 Task: Add an event with the title Interview with Aman, date '2023/12/04', time 9:15 AM to 11:15 AMand add a description: The Interview with Aman is a structured and focused conversation aimed at assessing their qualifications, skills, and suitability for a specific job role or position within the organization. The interview provides an opportunity for the hiring team to gather valuable information about the candidate's experience, abilities, and potential cultural fit.Select event color  Tomato . Add location for the event as: 987 Piazza Navona, Rome, Italy, logged in from the account softage.1@softage.netand send the event invitation to softage.4@softage.net and softage.5@softage.net. Set a reminder for the event Weekly on Sunday
Action: Mouse moved to (36, 109)
Screenshot: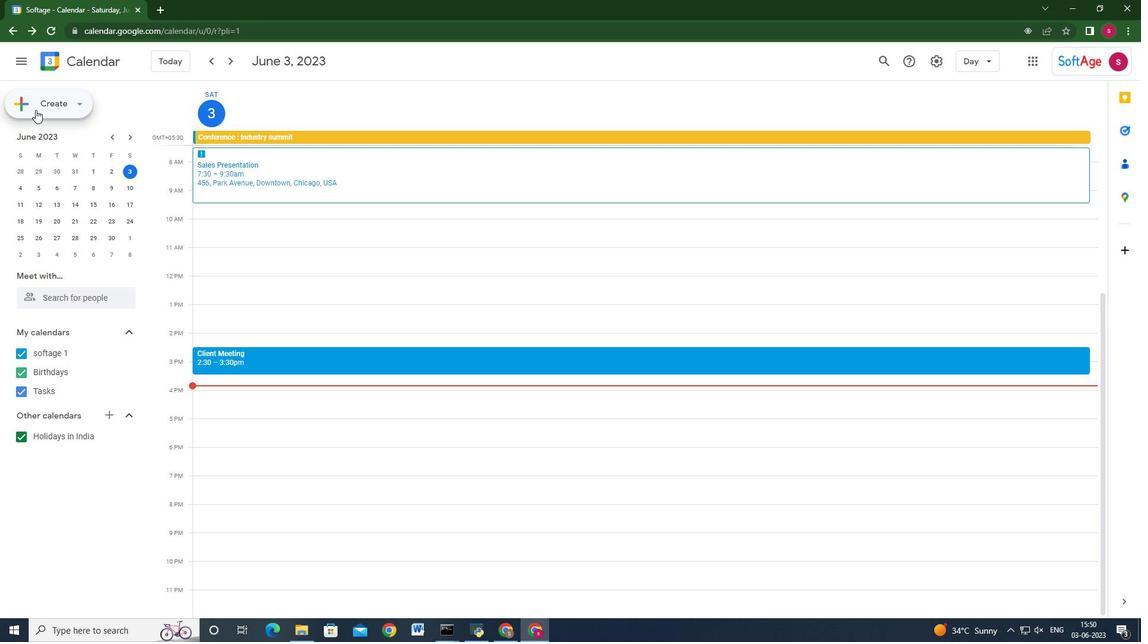 
Action: Mouse pressed left at (36, 109)
Screenshot: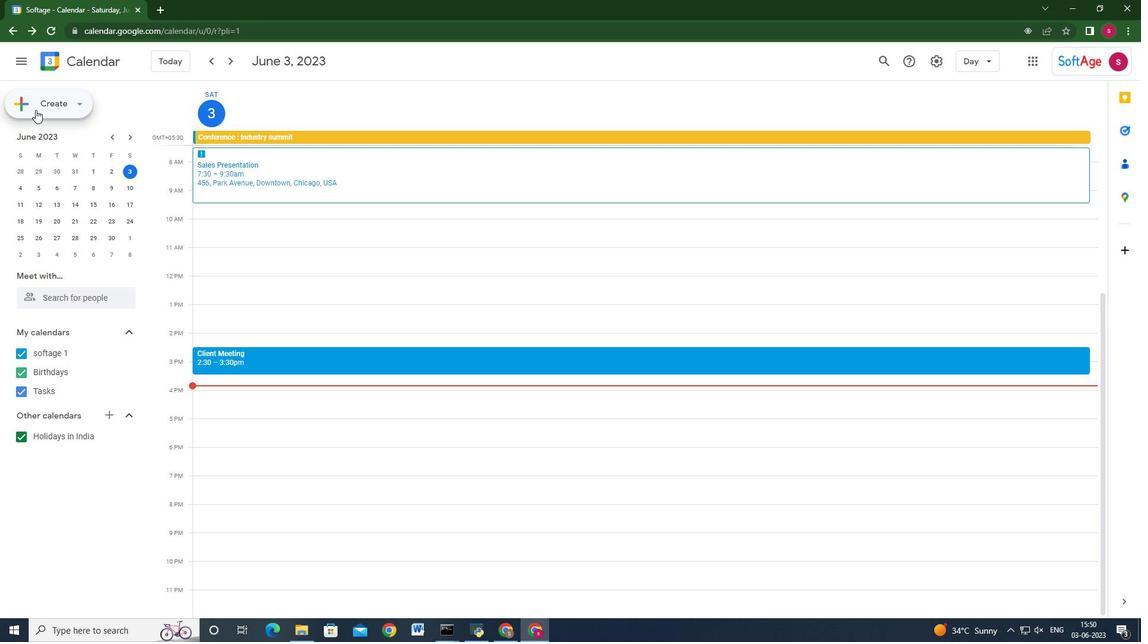 
Action: Mouse moved to (45, 131)
Screenshot: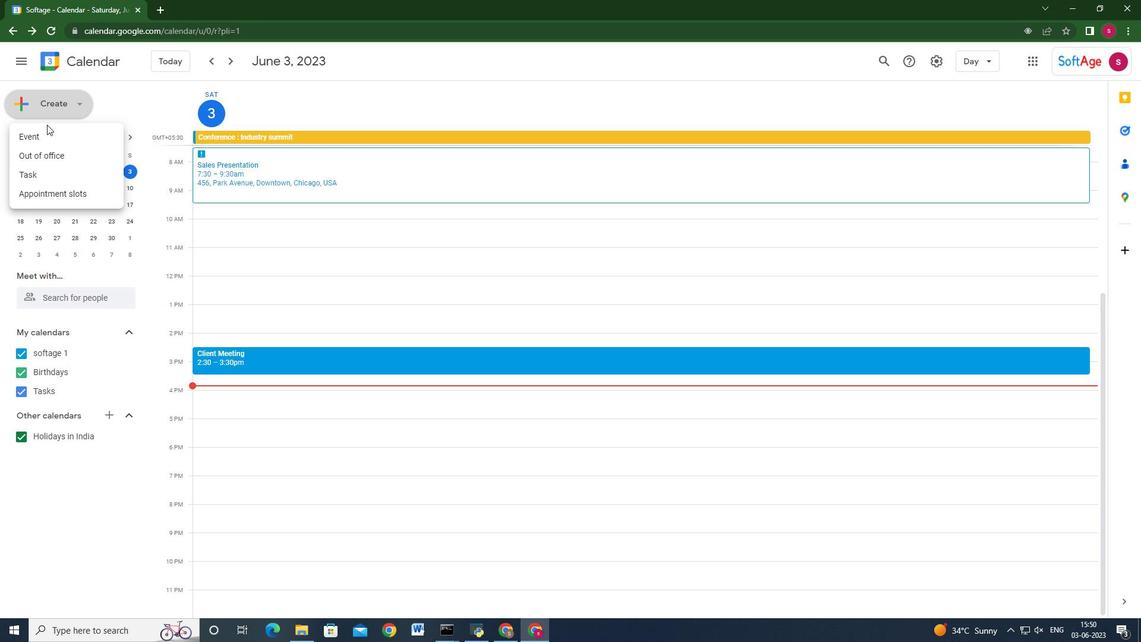 
Action: Mouse pressed left at (45, 131)
Screenshot: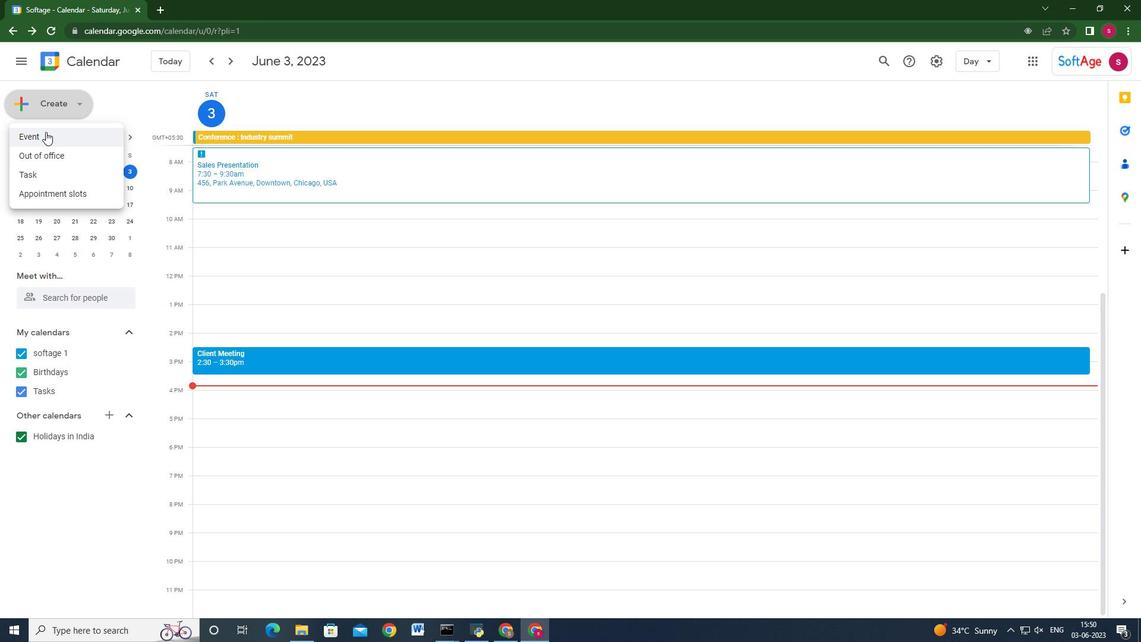 
Action: Mouse moved to (656, 464)
Screenshot: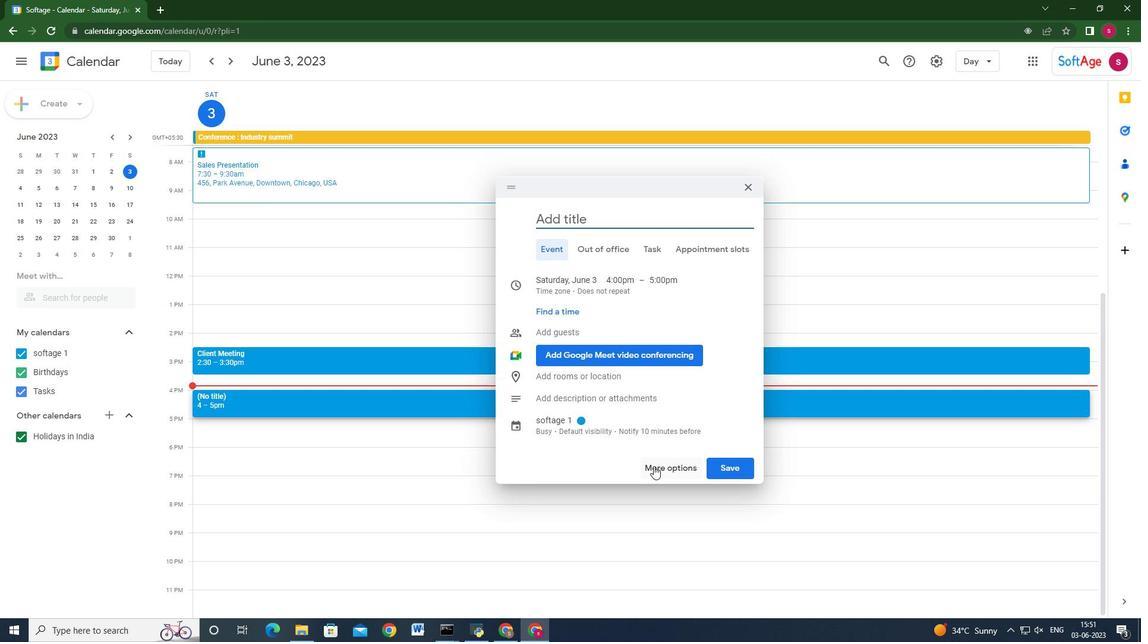 
Action: Mouse pressed left at (656, 464)
Screenshot: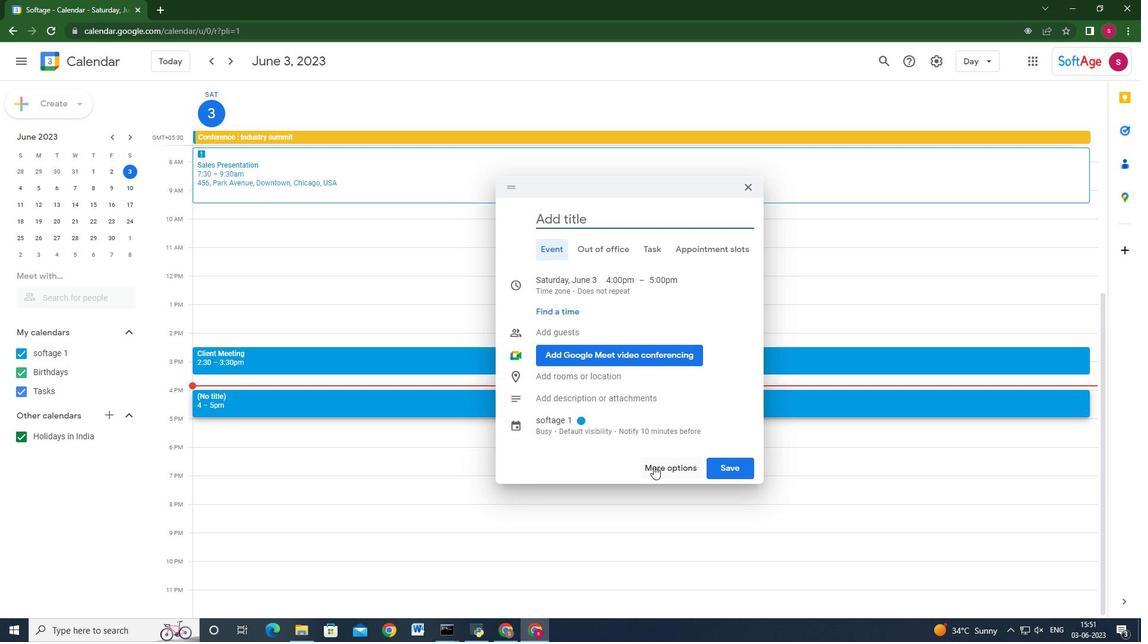 
Action: Mouse moved to (162, 106)
Screenshot: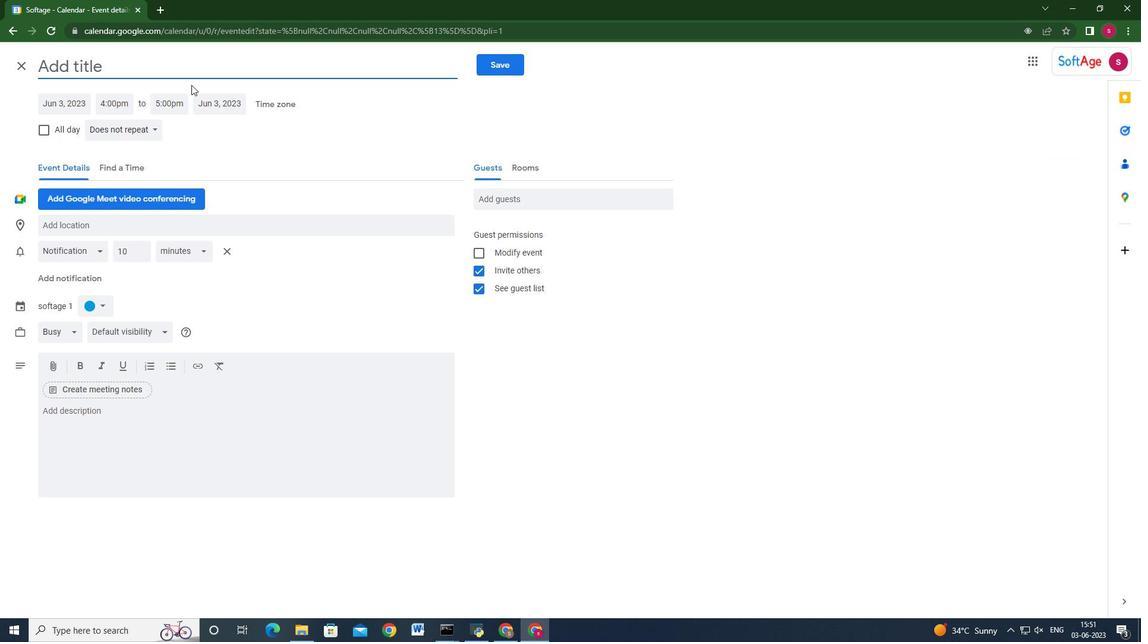 
Action: Key pressed <Key.shift>O<Key.backspace><Key.shift>Interview<Key.space>with<Key.space><Key.shift_r>Aman
Screenshot: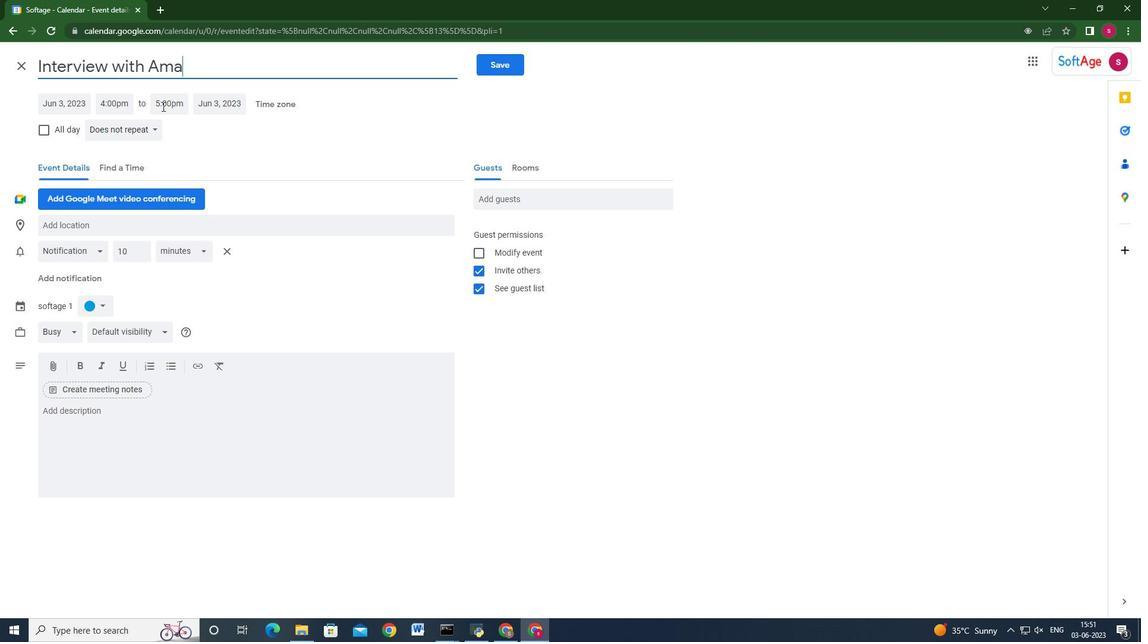 
Action: Mouse moved to (80, 106)
Screenshot: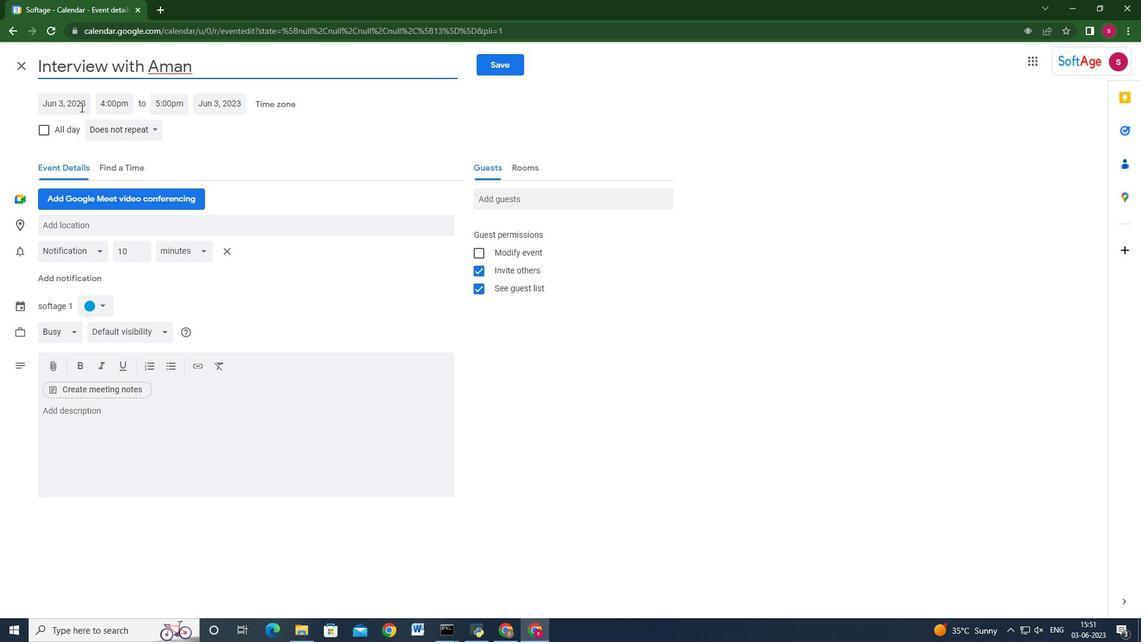 
Action: Mouse pressed left at (80, 106)
Screenshot: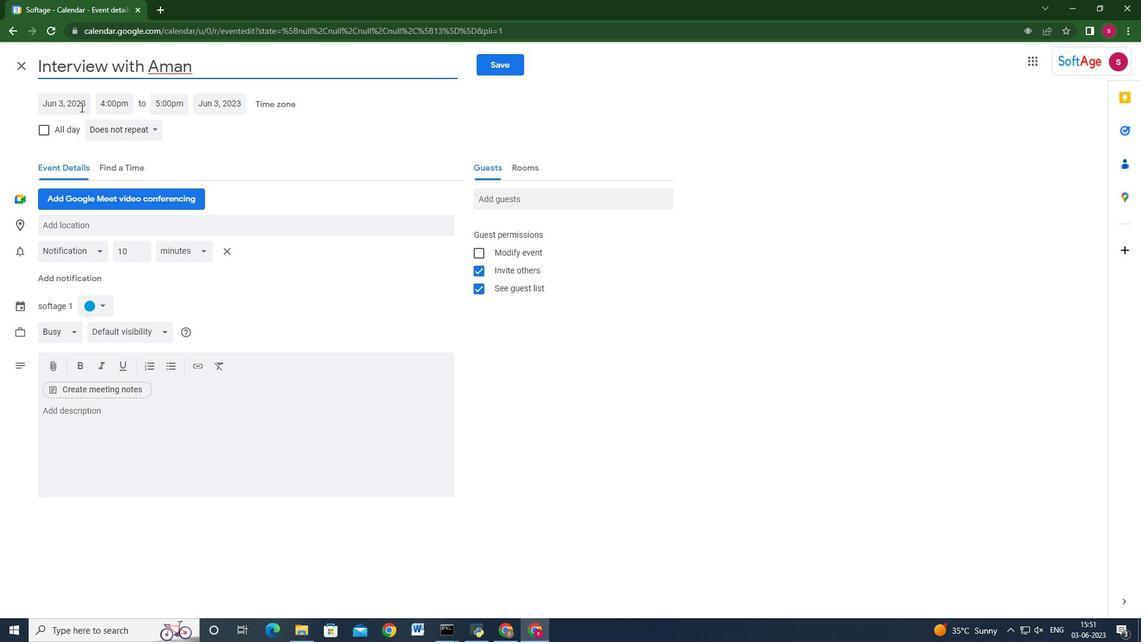 
Action: Mouse moved to (190, 129)
Screenshot: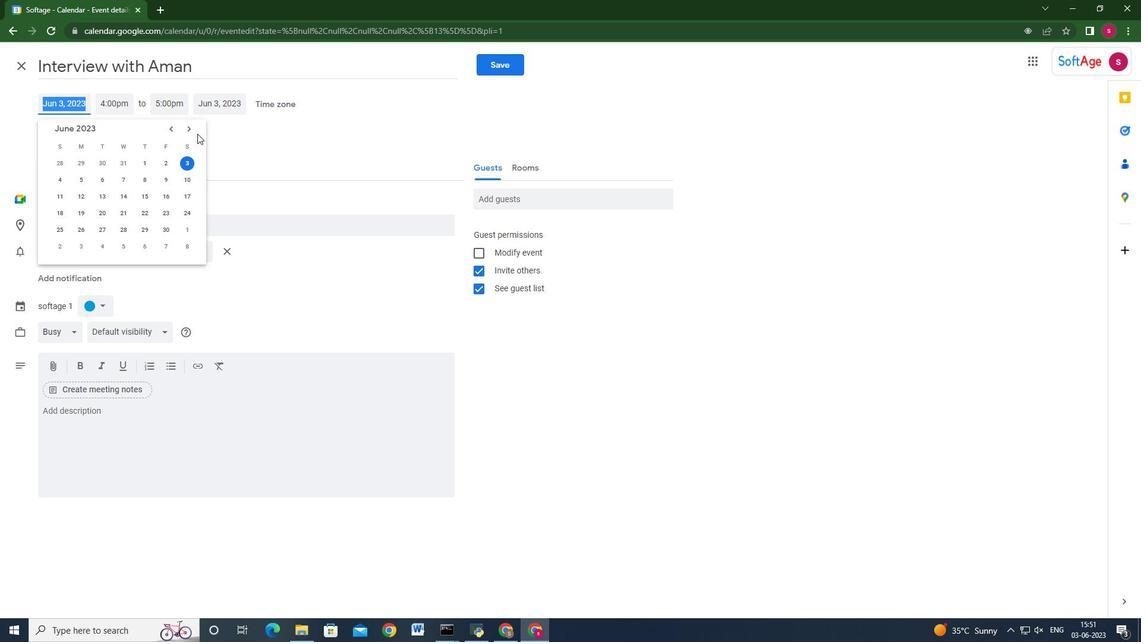 
Action: Mouse pressed left at (190, 129)
Screenshot: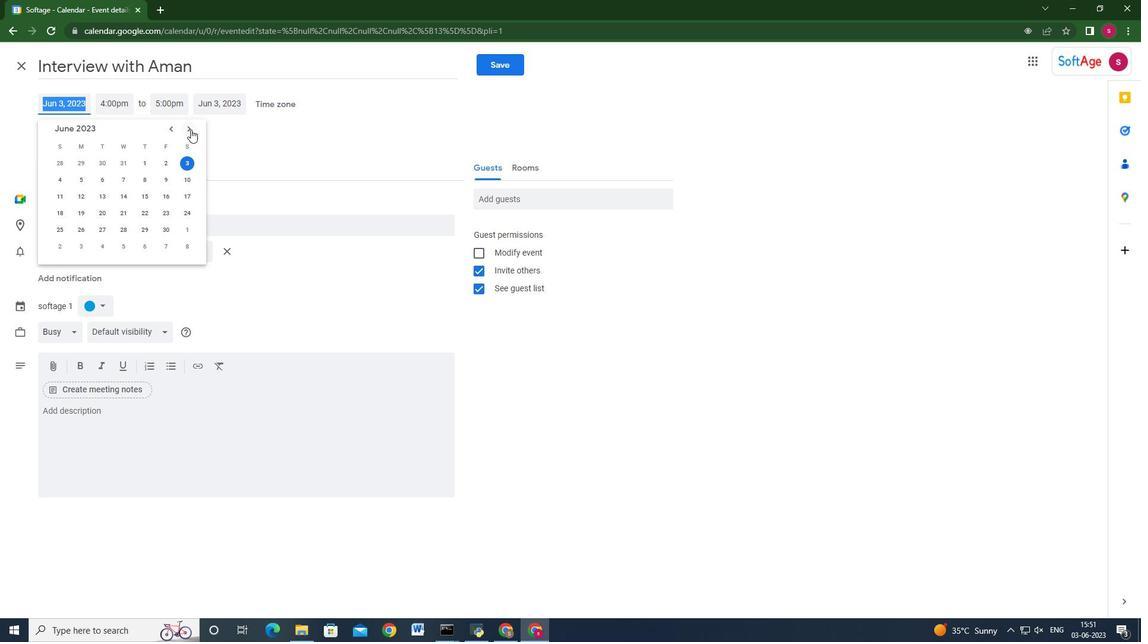 
Action: Mouse pressed left at (190, 129)
Screenshot: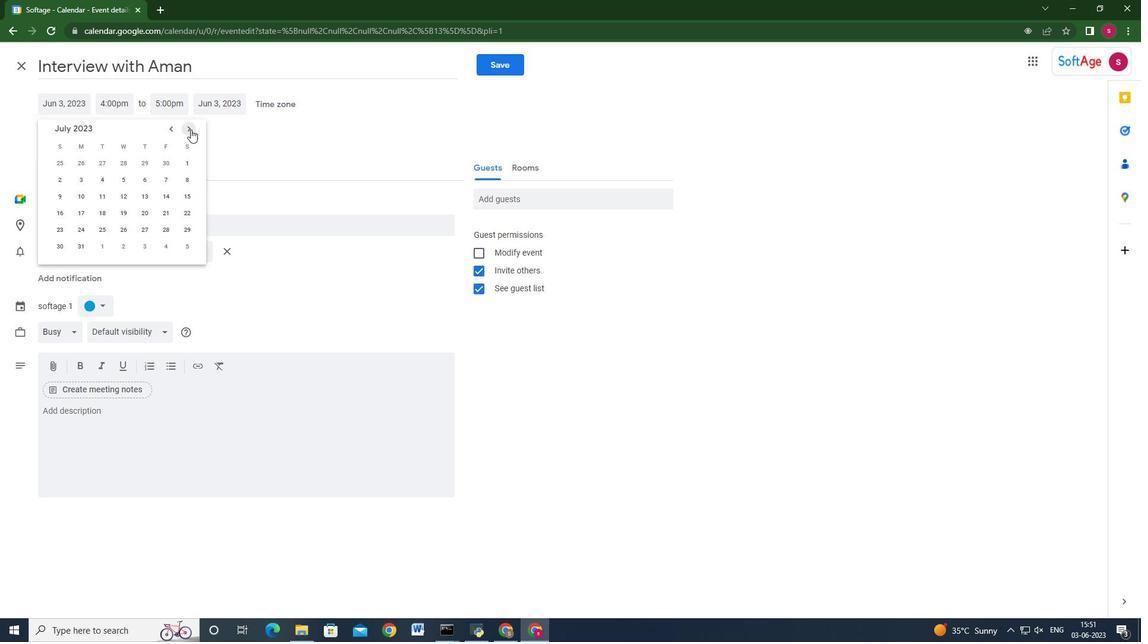 
Action: Mouse pressed left at (190, 129)
Screenshot: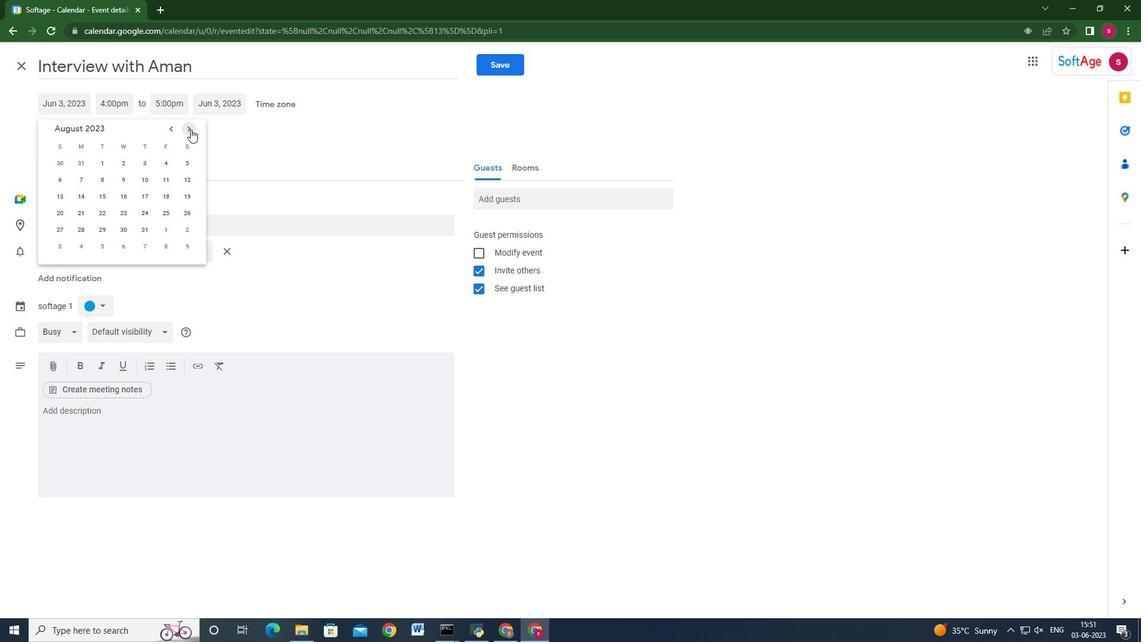 
Action: Mouse pressed left at (190, 129)
Screenshot: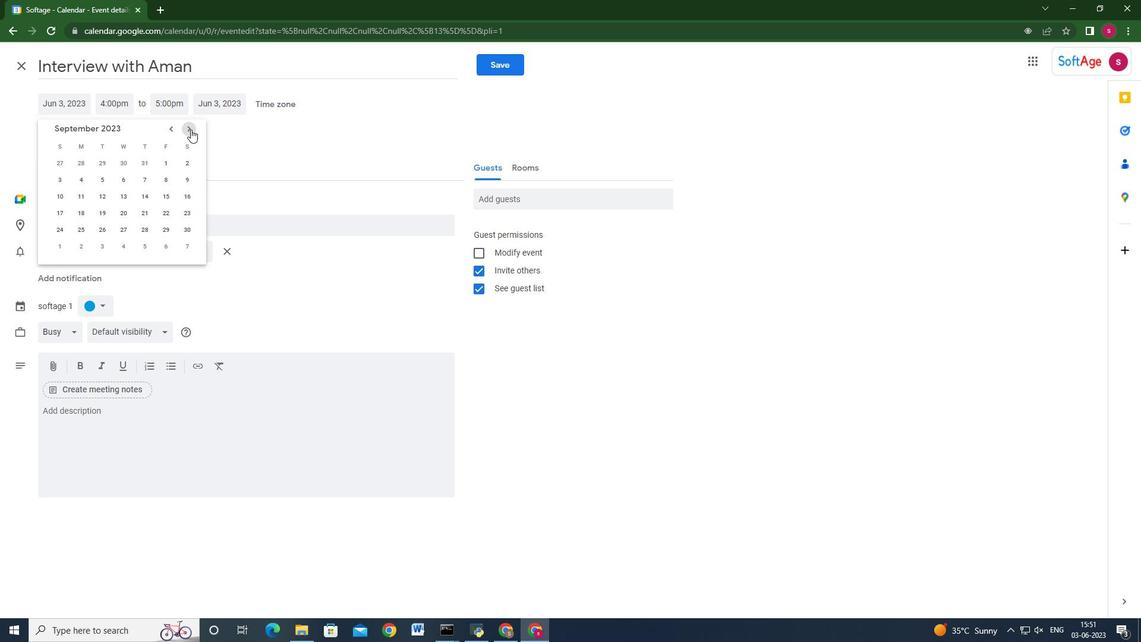 
Action: Mouse pressed left at (190, 129)
Screenshot: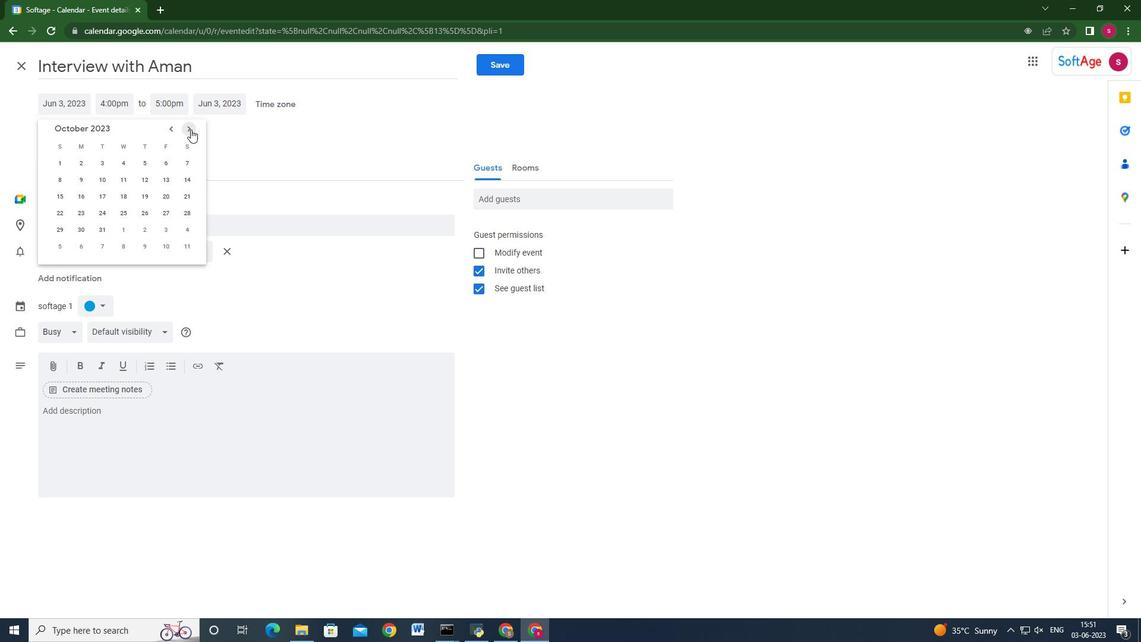 
Action: Mouse pressed left at (190, 129)
Screenshot: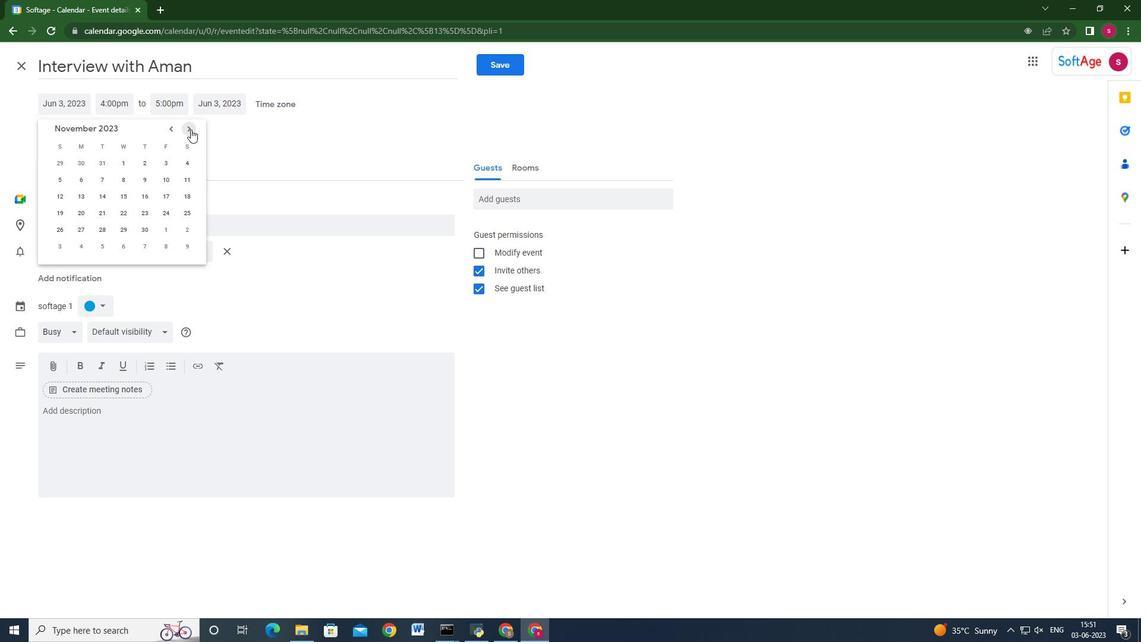 
Action: Mouse moved to (86, 179)
Screenshot: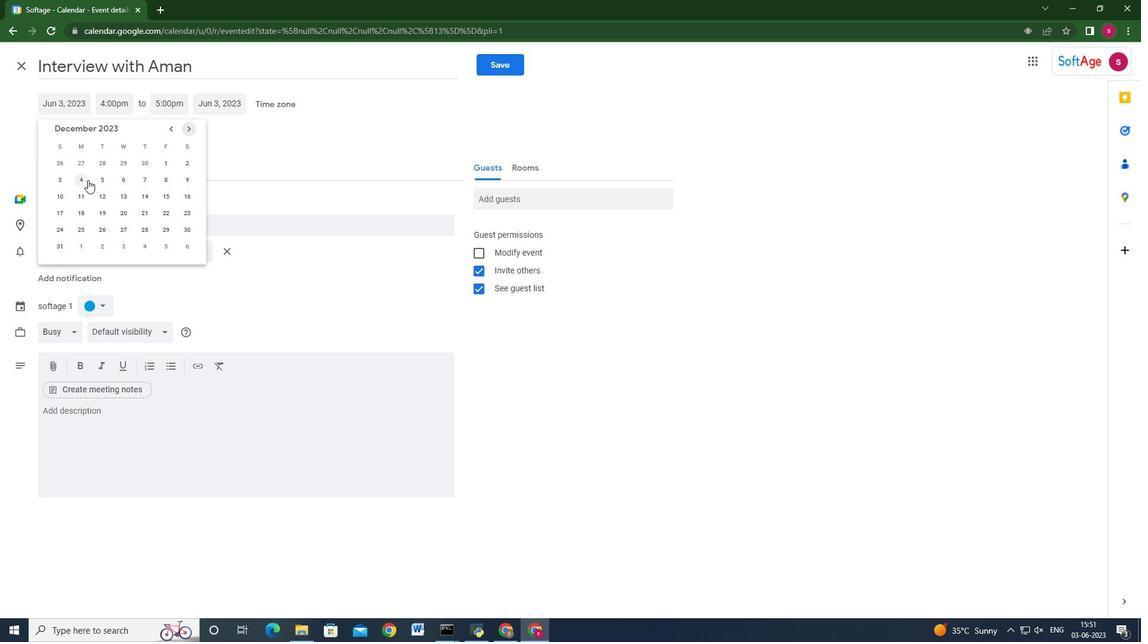 
Action: Mouse pressed left at (86, 179)
Screenshot: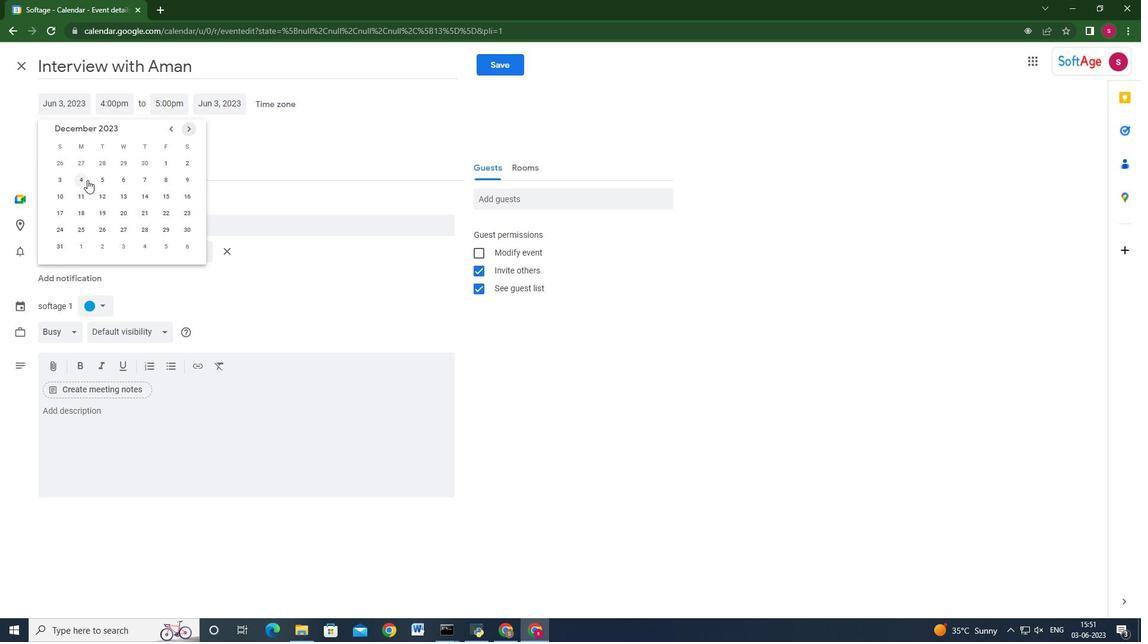 
Action: Mouse moved to (117, 109)
Screenshot: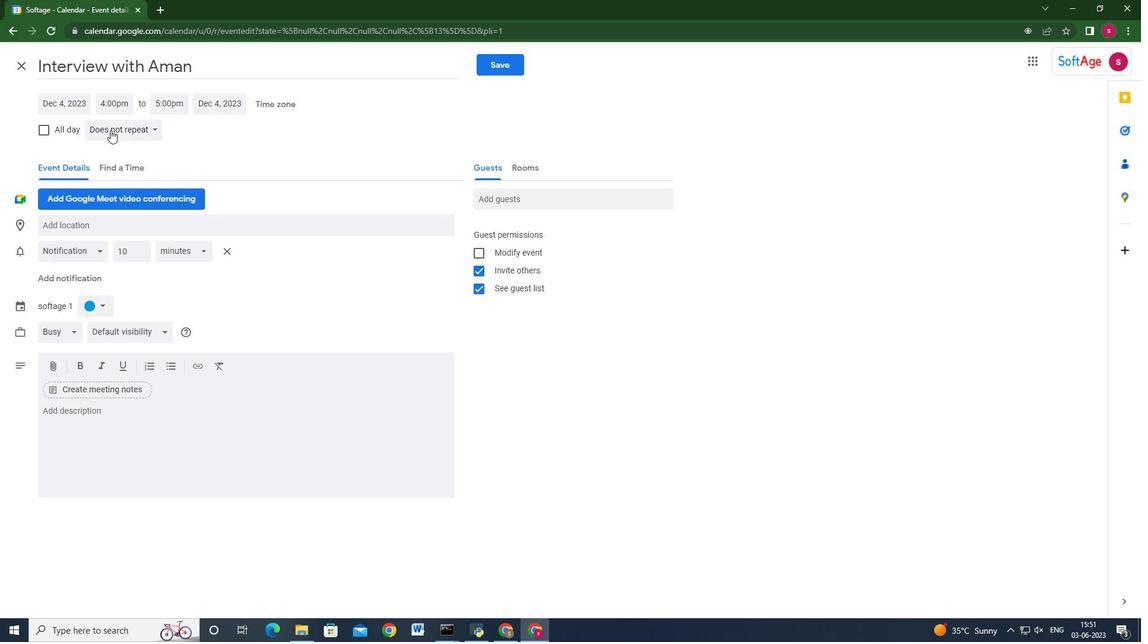 
Action: Mouse pressed left at (117, 109)
Screenshot: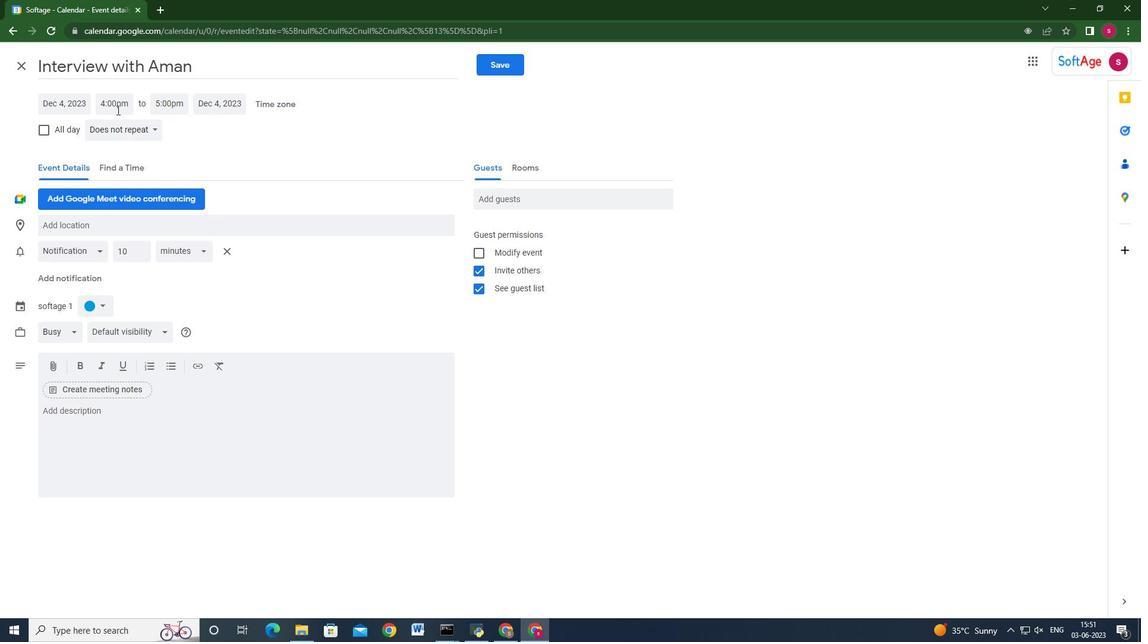 
Action: Key pressed 9<Key.shift>:15am<Key.enter><Key.tab>11<Key.shift>:15am<Key.enter>
Screenshot: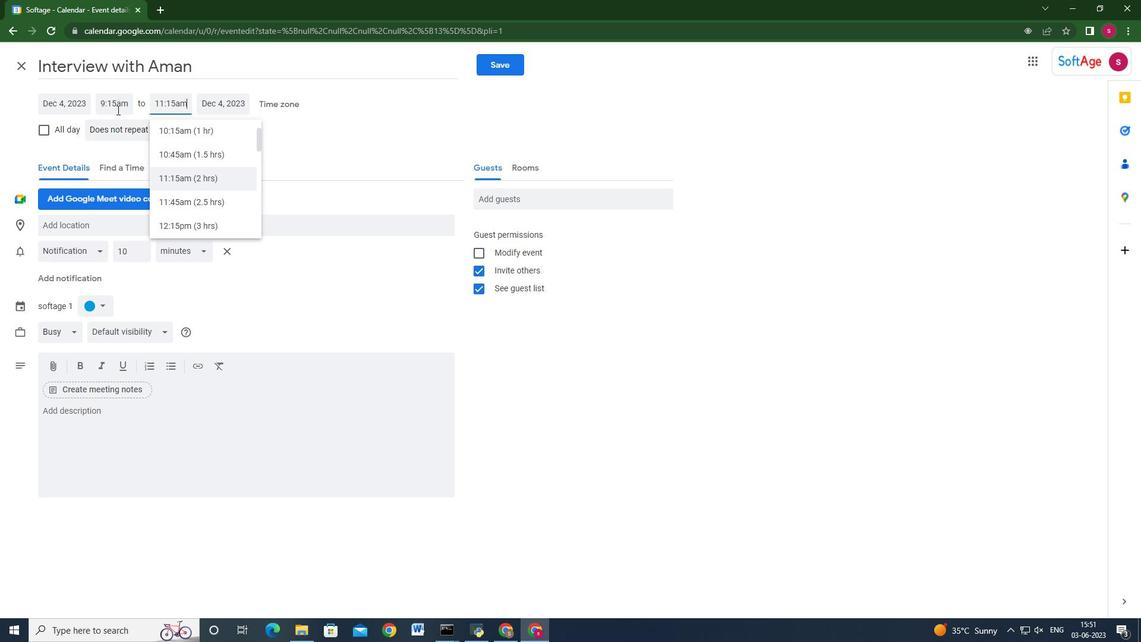 
Action: Mouse moved to (148, 413)
Screenshot: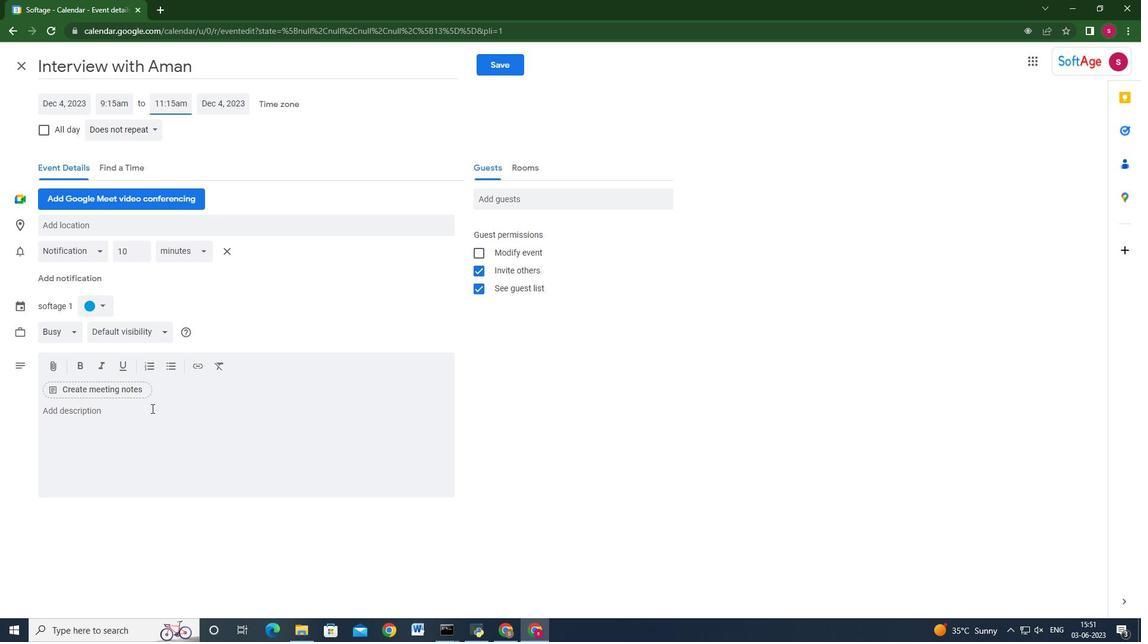 
Action: Mouse pressed left at (148, 413)
Screenshot: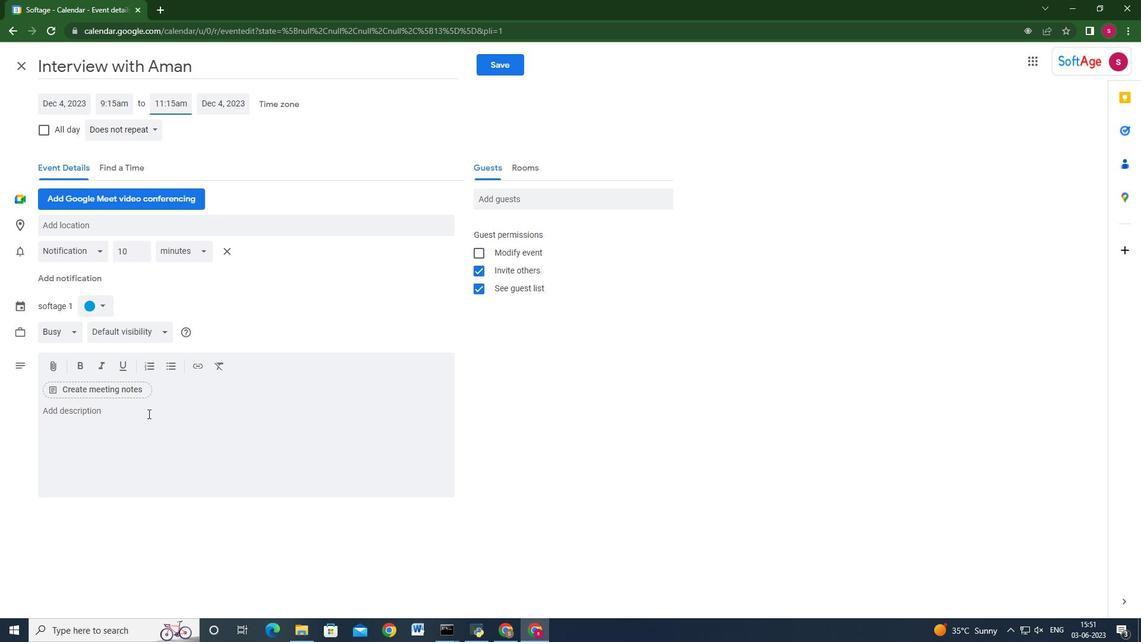 
Action: Mouse moved to (148, 413)
Screenshot: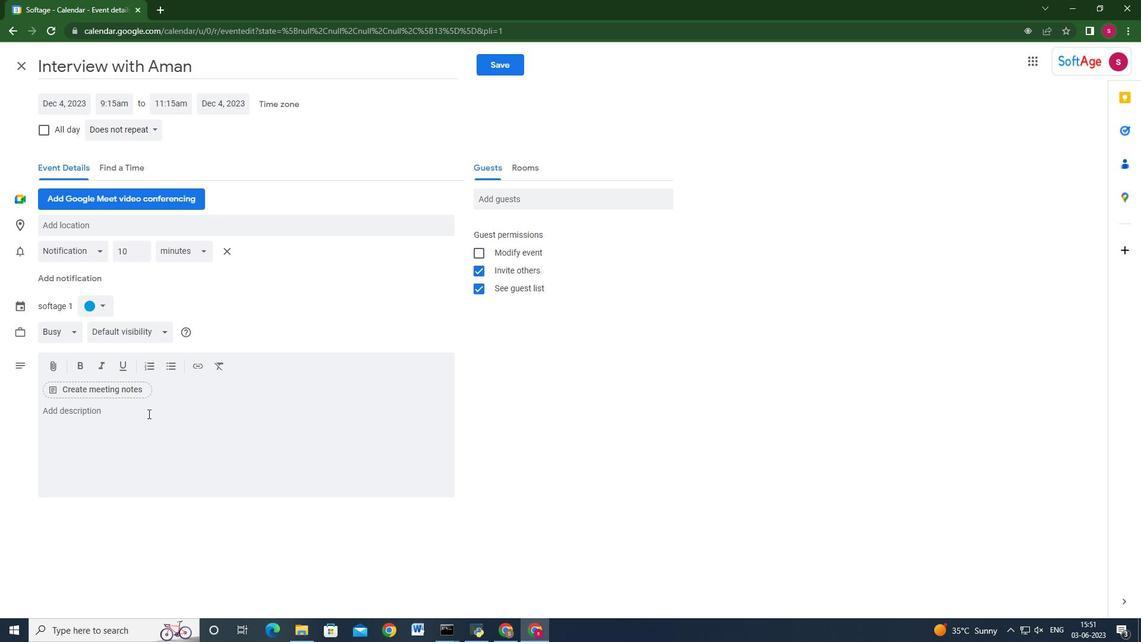 
Action: Key pressed <Key.shift>The<Key.space>interview<Key.space>with<Key.space><Key.shift_r>Aman<Key.space>i<Key.space>a<Key.backspace><Key.backspace>s<Key.space>a<Key.space>structured<Key.space>and<Key.space>focused<Key.space>conversation<Key.space>aimed<Key.space>at<Key.space>assessing<Key.space>w<Key.backspace>their<Key.space>qualifications,<Key.space>skills,<Key.space>and<Key.space>suitability<Key.space>for<Key.space>a<Key.space>specific<Key.space>job<Key.space>role<Key.space>or<Key.space>position<Key.space>within<Key.space>the<Key.space>organization.<Key.space><Key.shift>The<Key.space><Key.shift>interview<Key.space>provides<Key.space>an<Key.space>opportunity<Key.space>for<Key.space>the<Key.space>hiring<Key.space>team<Key.space>to<Key.space>gather<Key.space>valuable<Key.space>informationabou<Key.backspace><Key.backspace><Key.backspace><Key.backspace><Key.space>about<Key.space>the<Key.space>candidate's<Key.space>experience<Key.space>a<Key.backspace>,<Key.space>abilities<Key.space><Key.backspace>,<Key.space>and<Key.space>potential<Key.space>cultural<Key.space>fit.
Screenshot: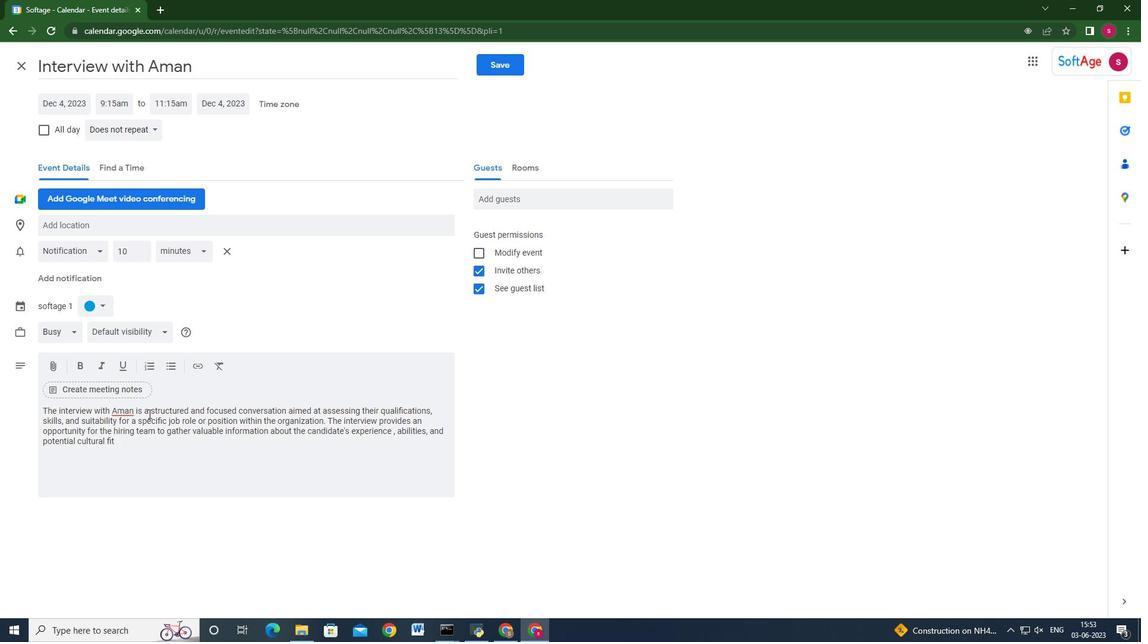 
Action: Mouse moved to (90, 307)
Screenshot: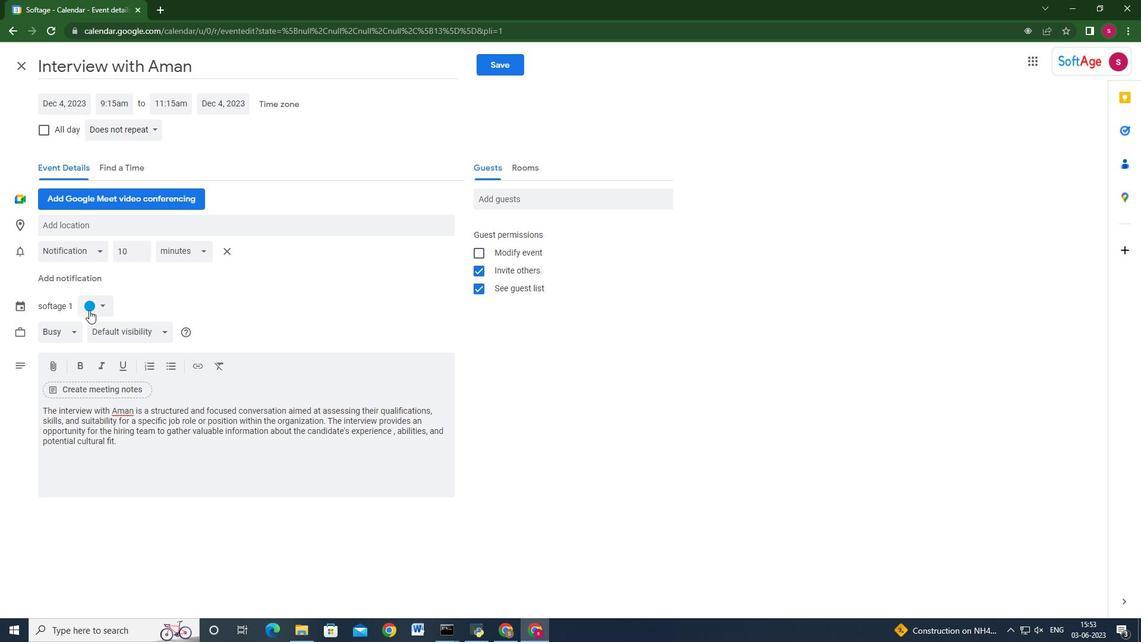
Action: Mouse pressed left at (90, 307)
Screenshot: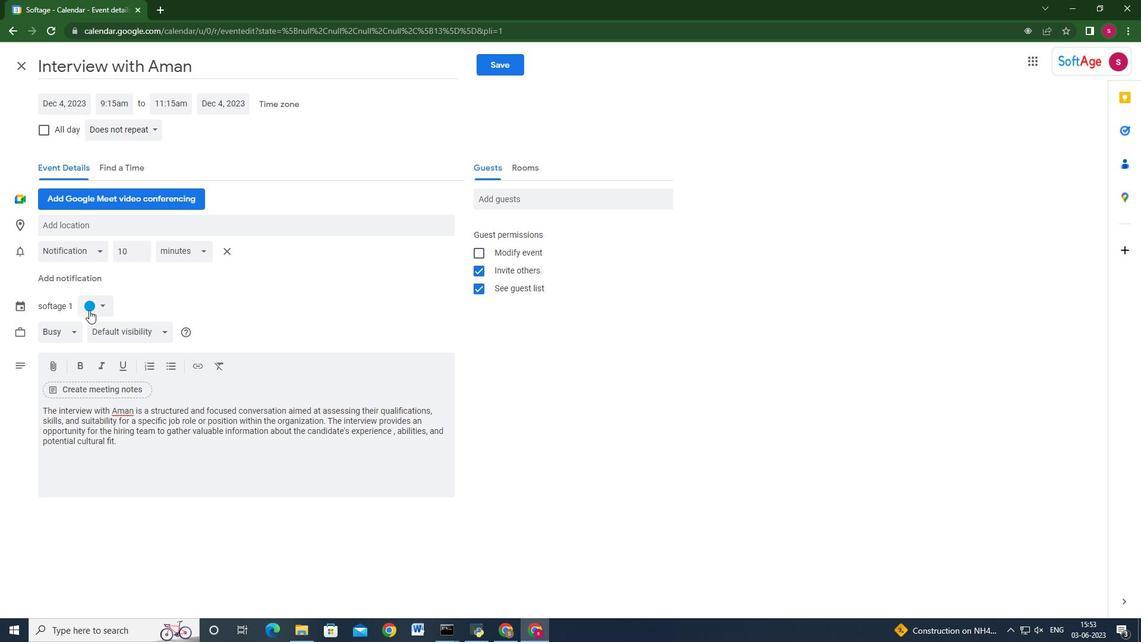 
Action: Mouse moved to (86, 304)
Screenshot: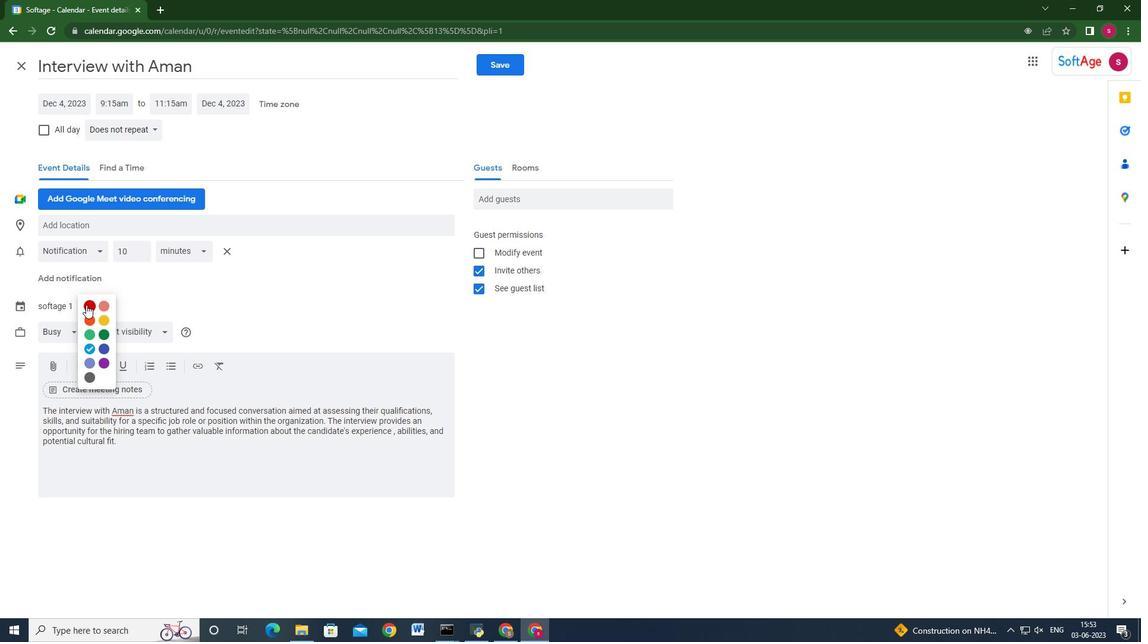 
Action: Mouse pressed left at (86, 304)
Screenshot: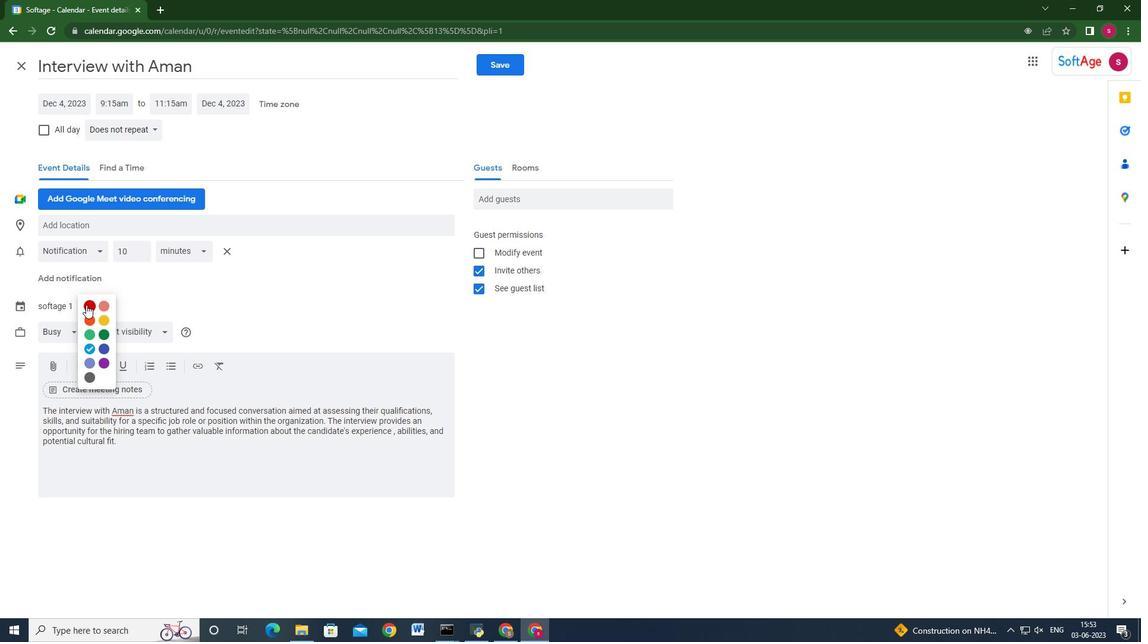 
Action: Mouse moved to (241, 224)
Screenshot: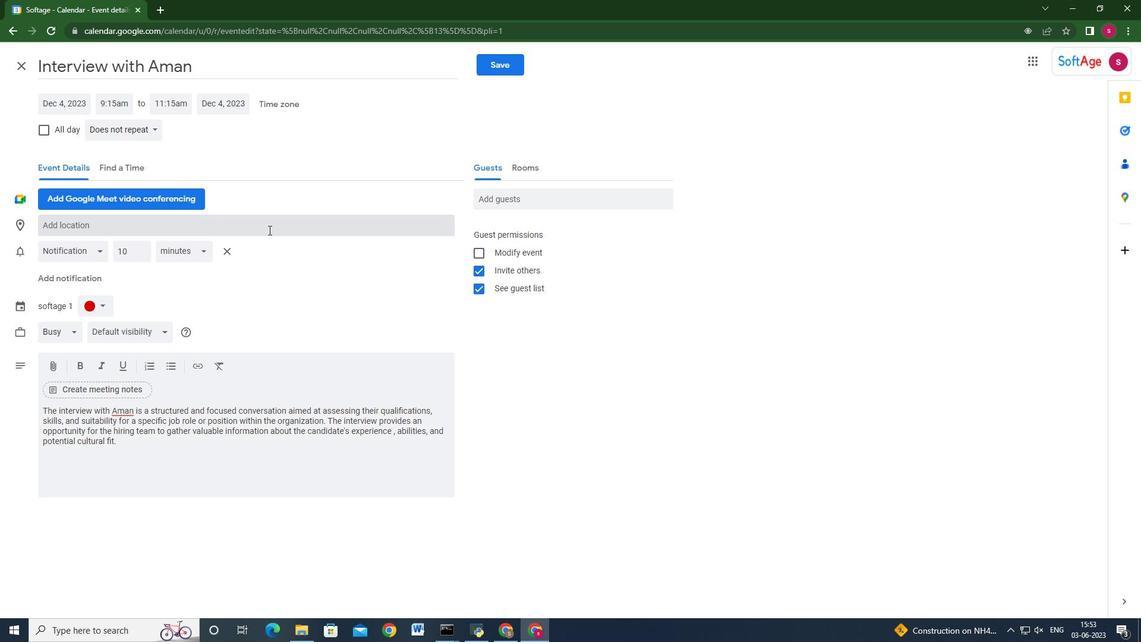 
Action: Mouse pressed left at (241, 224)
Screenshot: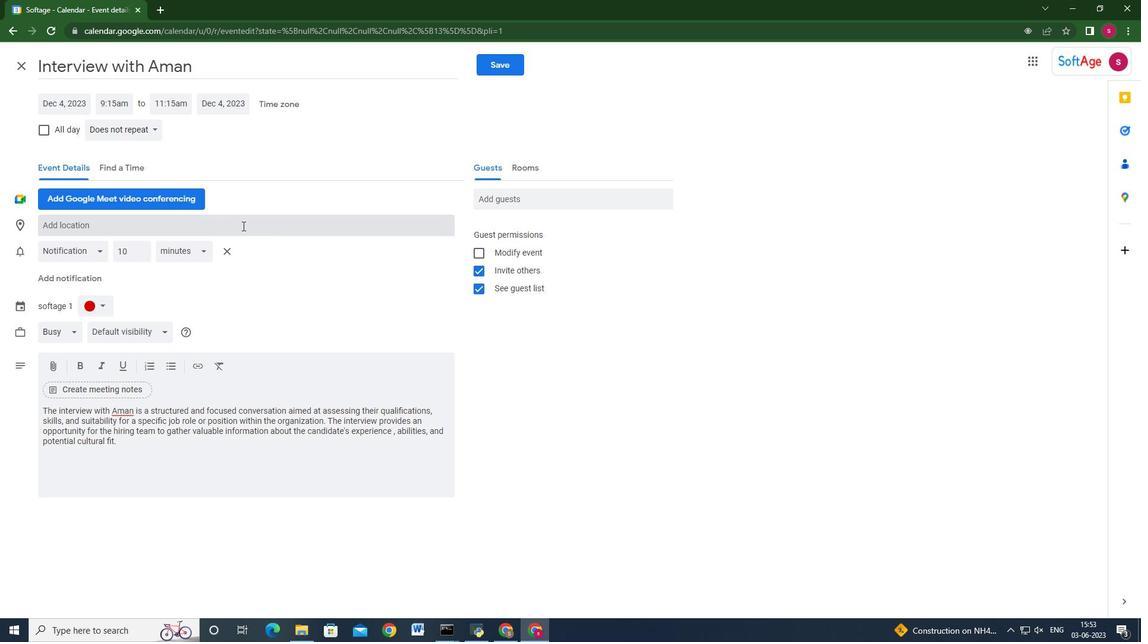 
Action: Key pressed 987<Key.space><Key.shift>{oazza<Key.space><Key.shift>M<Key.backspace><Key.backspace><Key.backspace><Key.backspace><Key.backspace><Key.backspace><Key.backspace><Key.backspace>piazza<Key.space><Key.shift>Navona,<Key.space><Key.shift>Rome,<Key.space><Key.shift>Italy
Screenshot: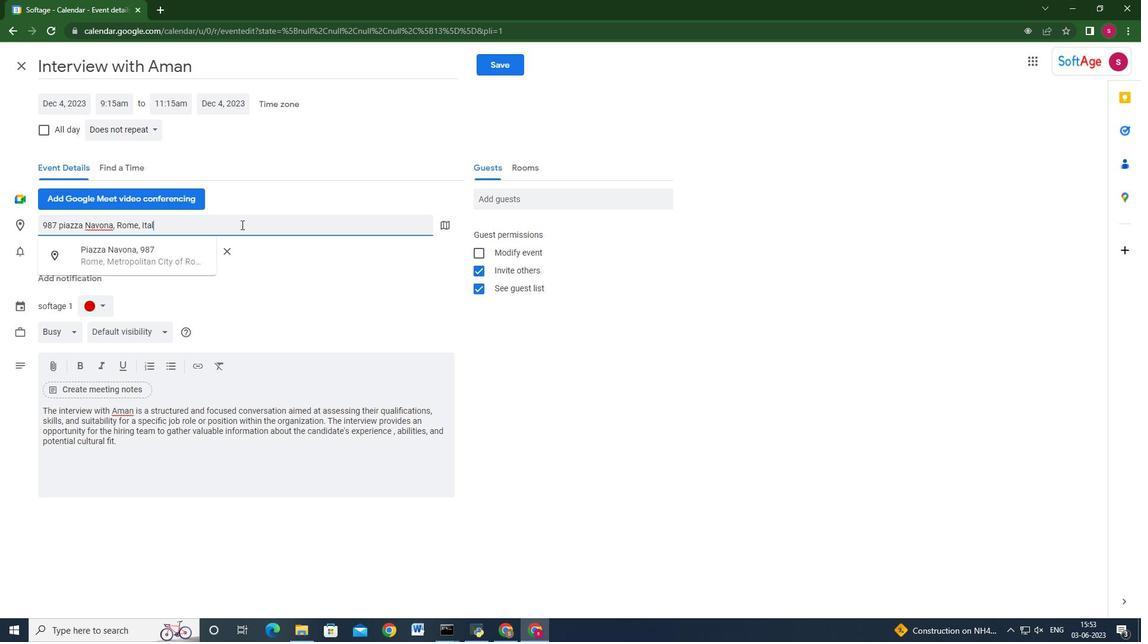 
Action: Mouse moved to (314, 268)
Screenshot: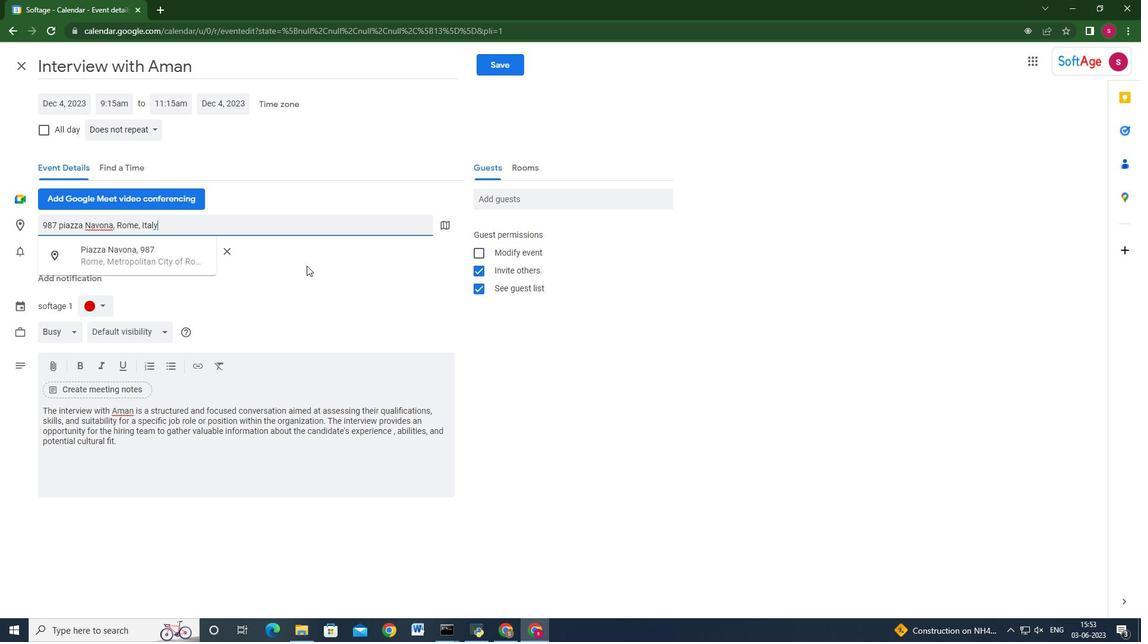 
Action: Mouse pressed left at (314, 268)
Screenshot: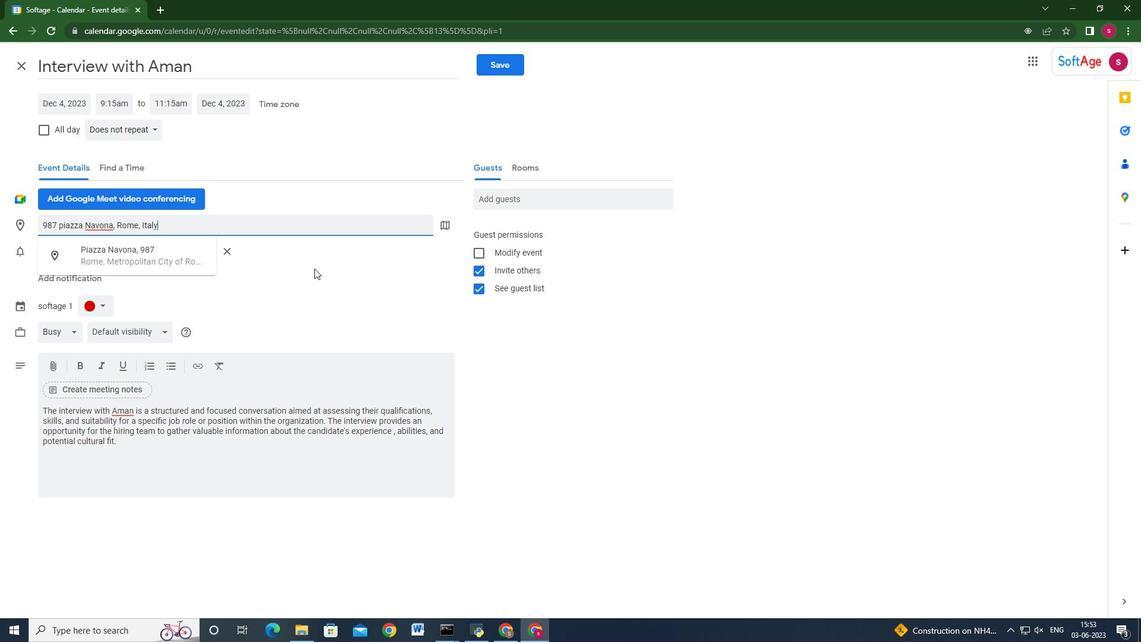 
Action: Mouse moved to (513, 198)
Screenshot: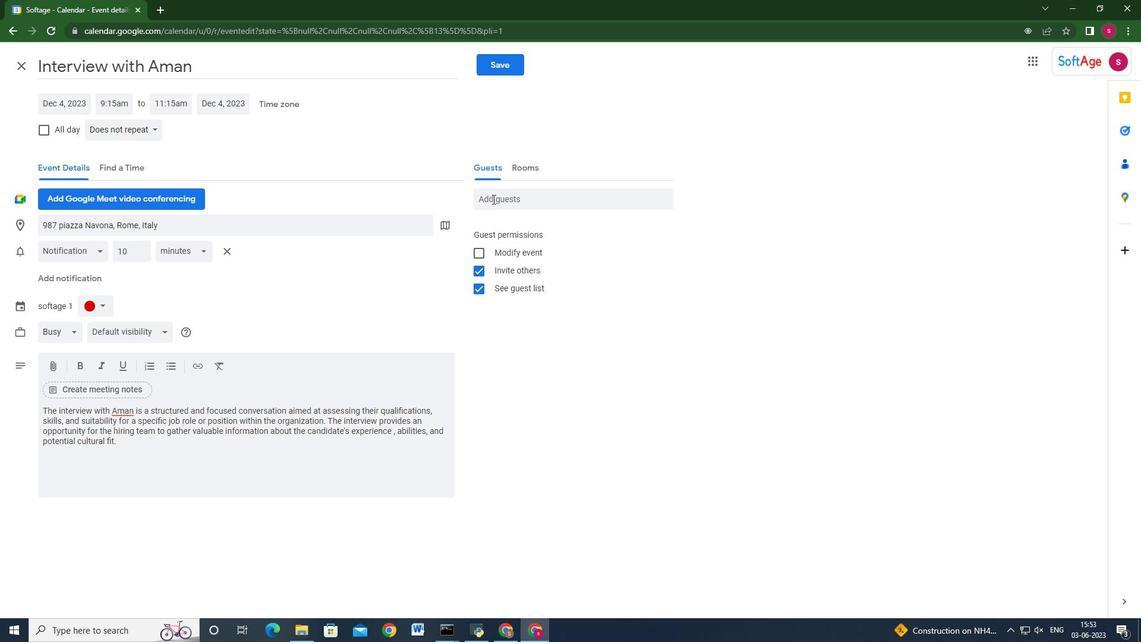 
Action: Mouse pressed left at (513, 198)
Screenshot: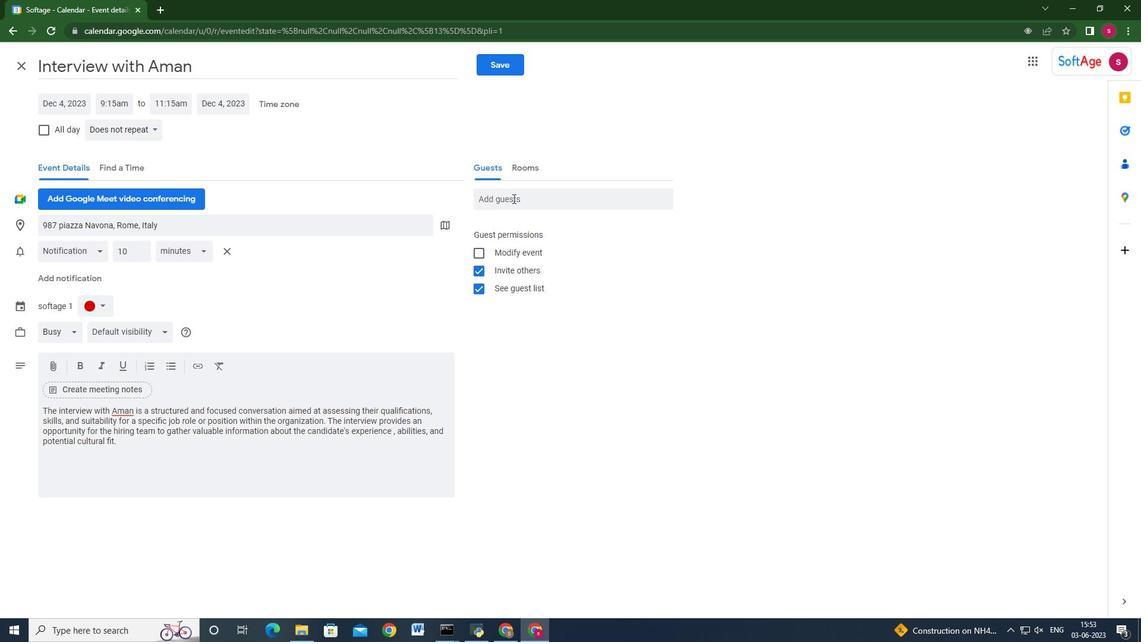 
Action: Key pressed softage.4<Key.shift_r>@softage.net<Key.enter>softage.5<Key.shift_r>@softage.e<Key.backspace>net<Key.enter>
Screenshot: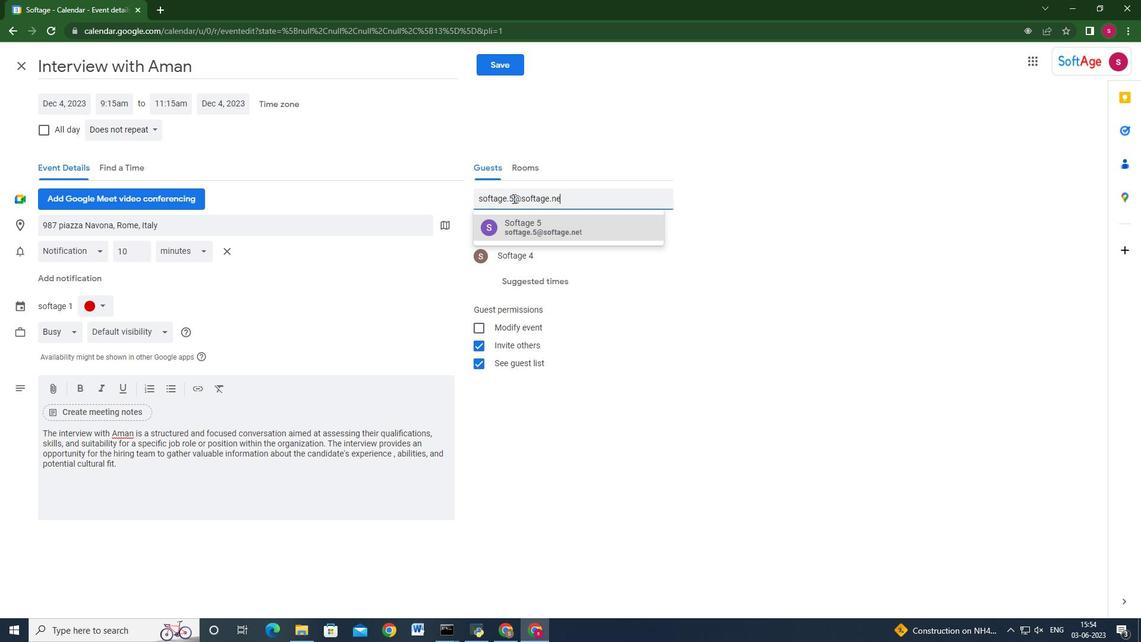 
Action: Mouse moved to (137, 131)
Screenshot: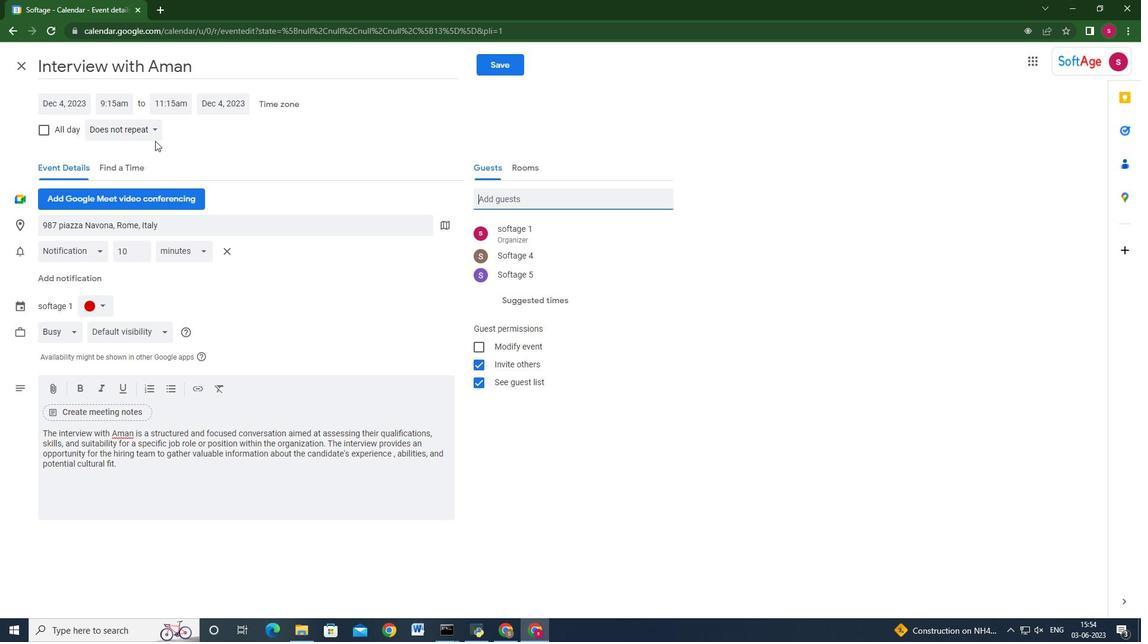 
Action: Mouse pressed left at (137, 131)
Screenshot: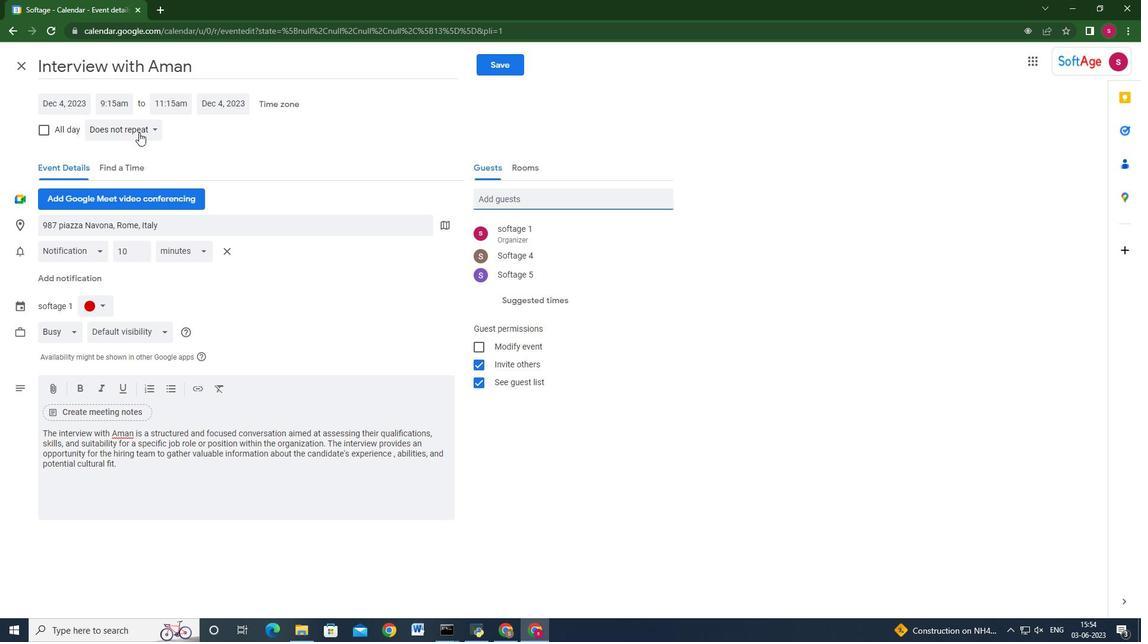 
Action: Mouse moved to (136, 249)
Screenshot: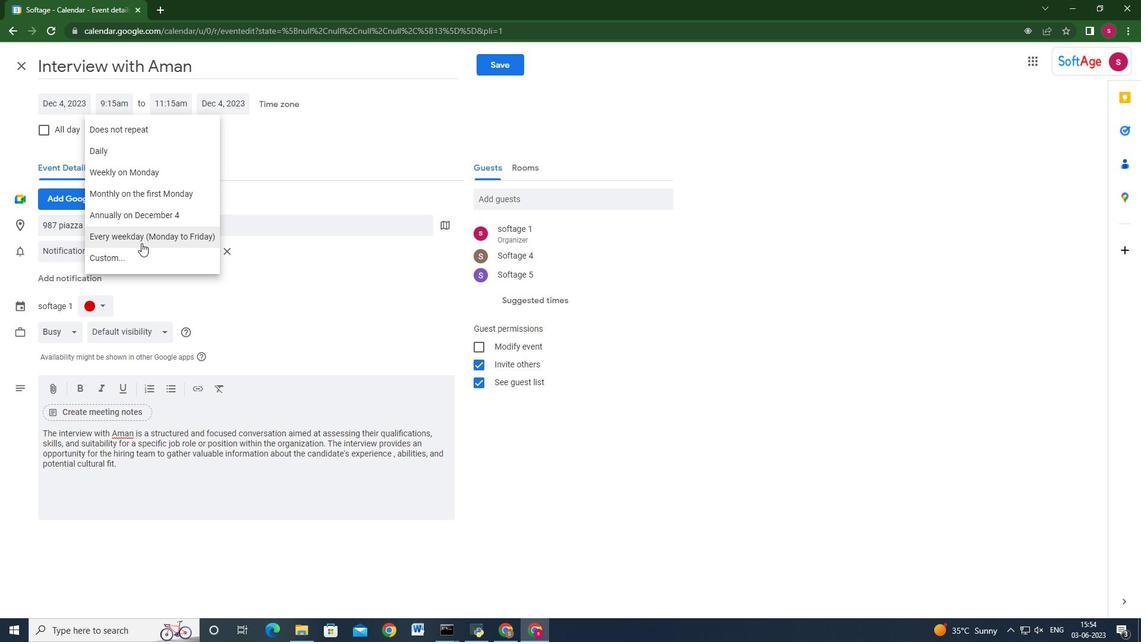 
Action: Mouse pressed left at (136, 249)
Screenshot: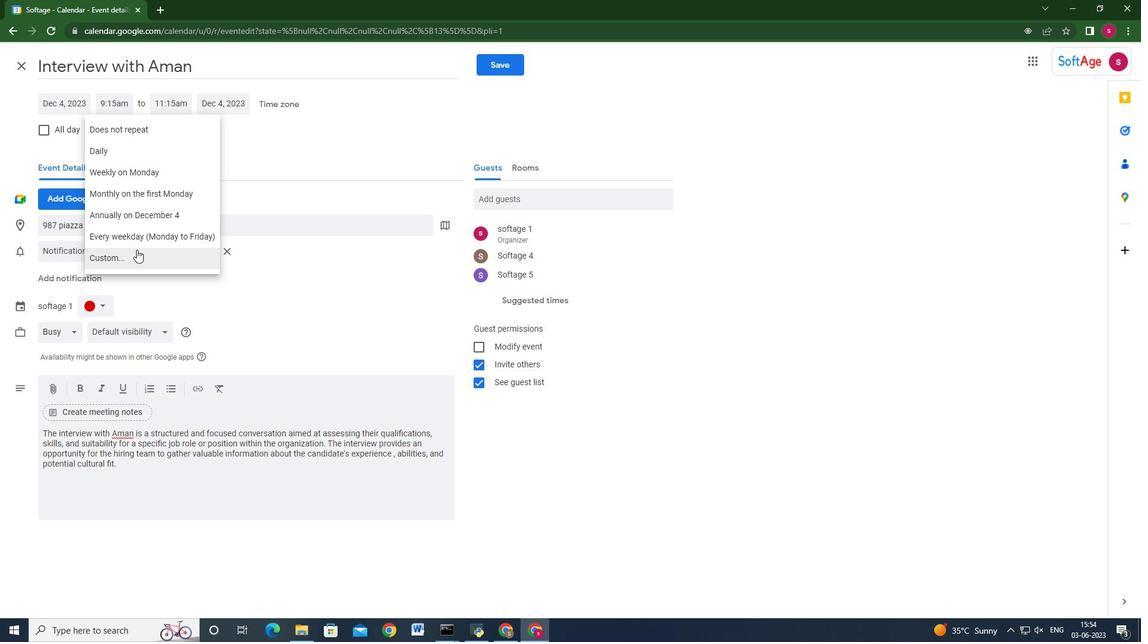
Action: Mouse moved to (480, 308)
Screenshot: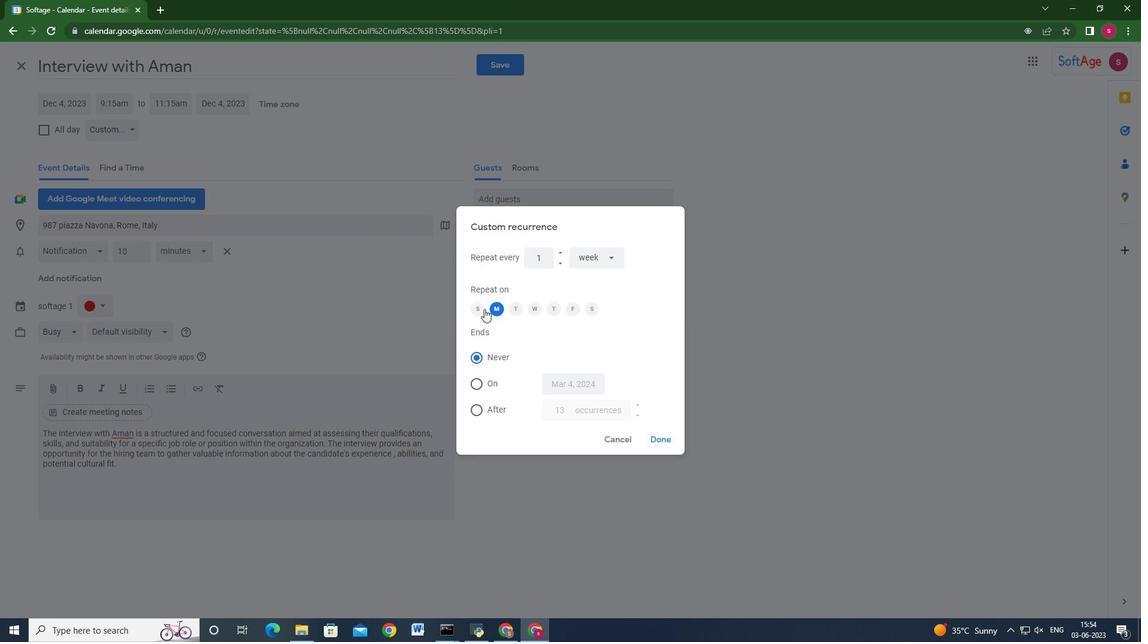 
Action: Mouse pressed left at (480, 308)
Screenshot: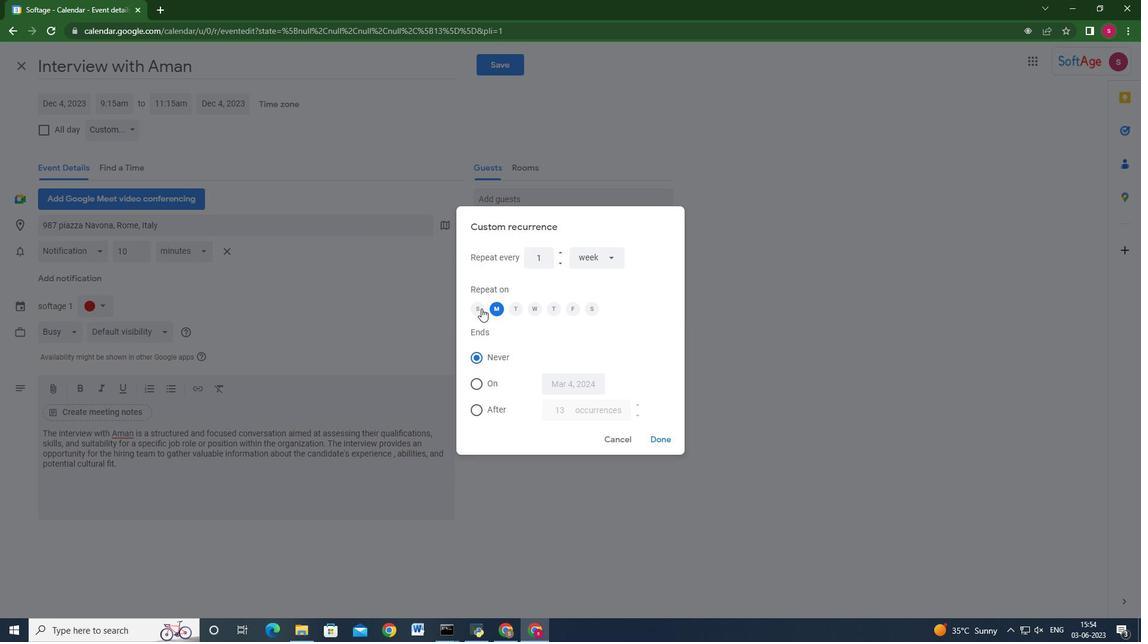 
Action: Mouse moved to (499, 305)
Screenshot: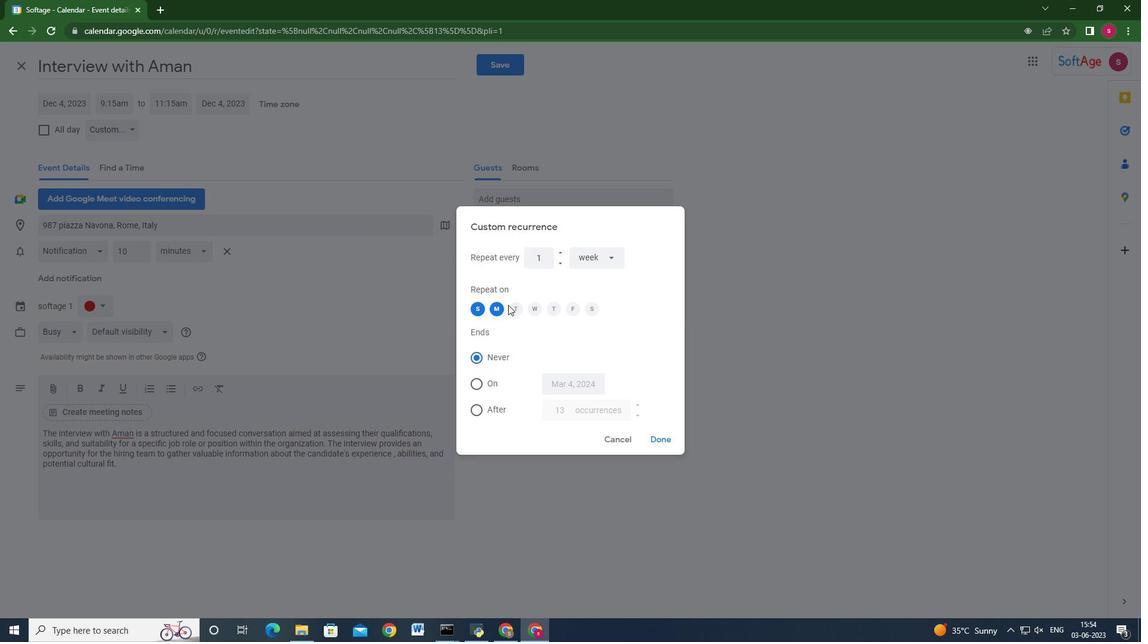 
Action: Mouse pressed left at (499, 305)
Screenshot: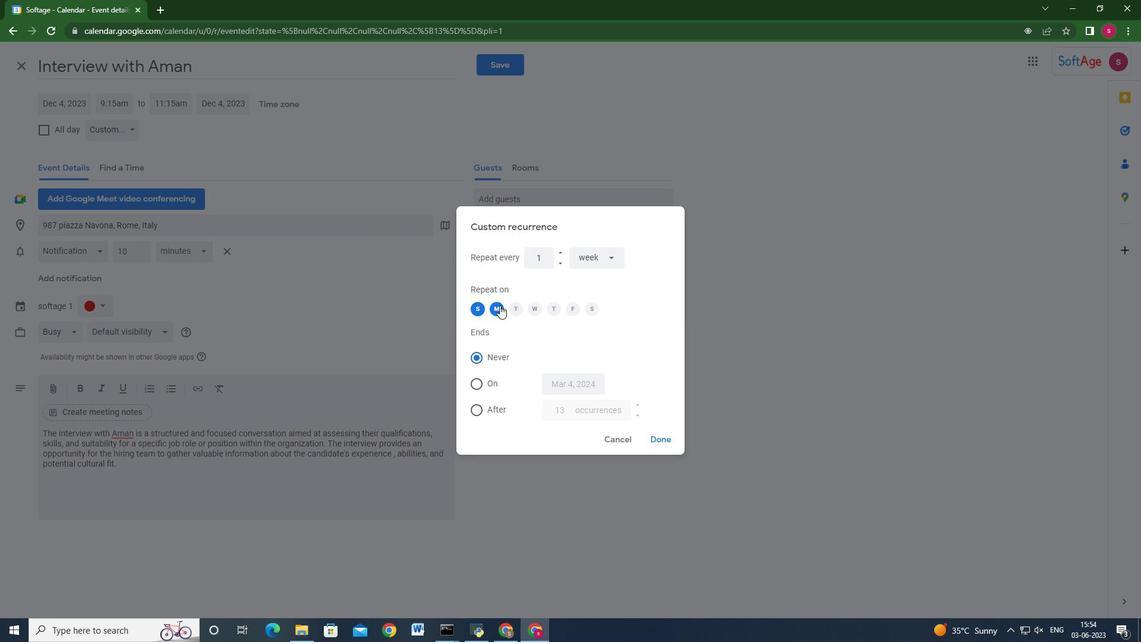 
Action: Mouse moved to (651, 428)
Screenshot: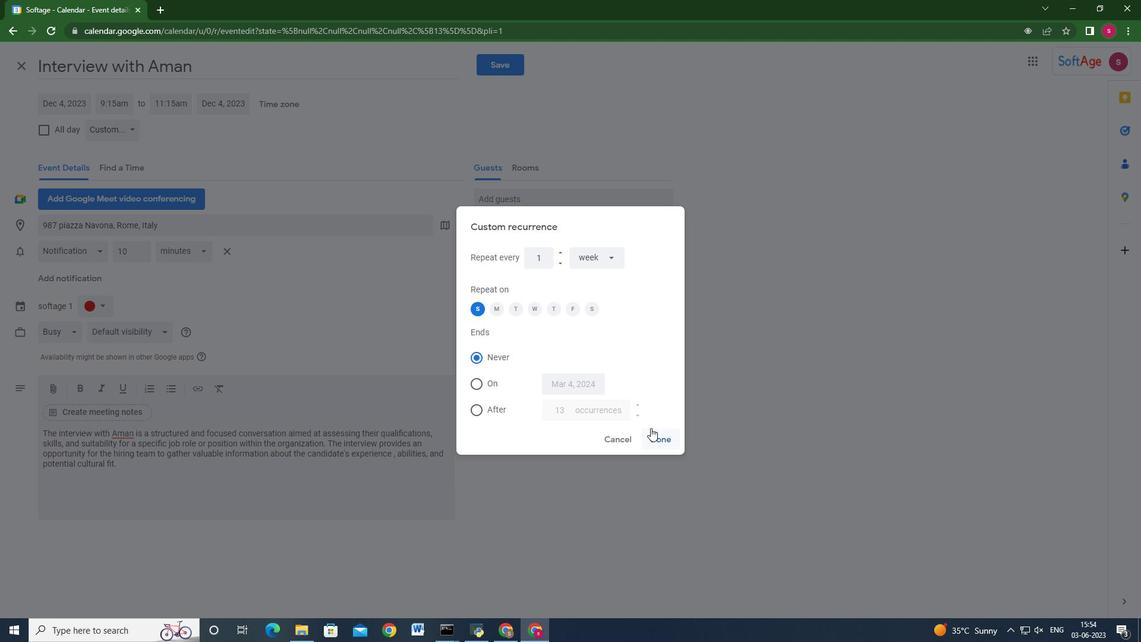 
Action: Mouse pressed left at (651, 428)
Screenshot: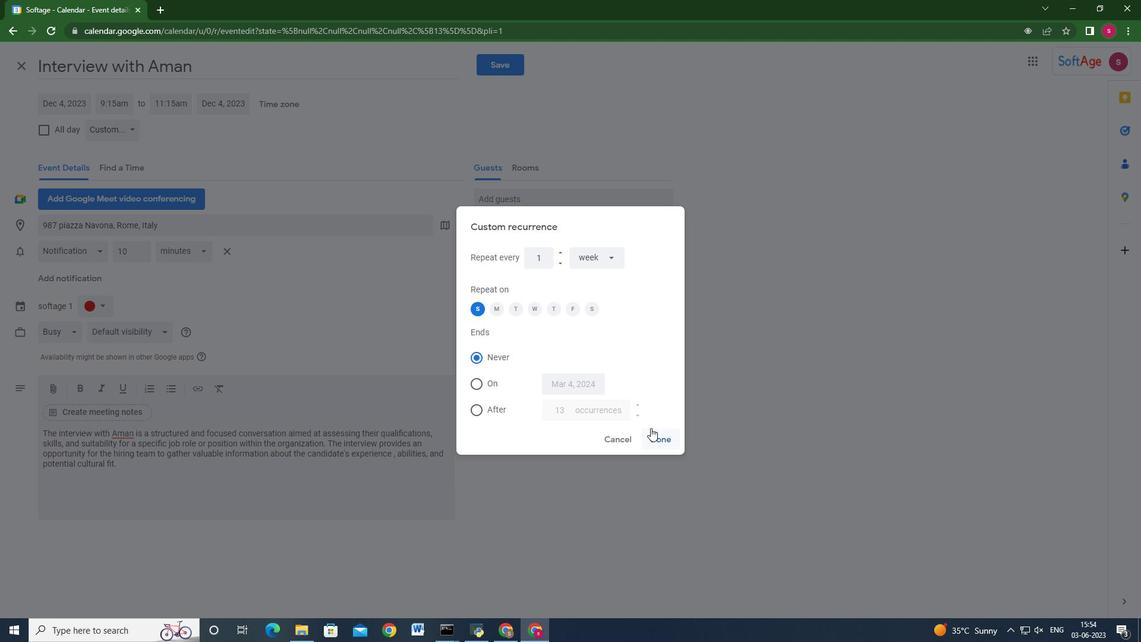 
Action: Mouse moved to (491, 67)
Screenshot: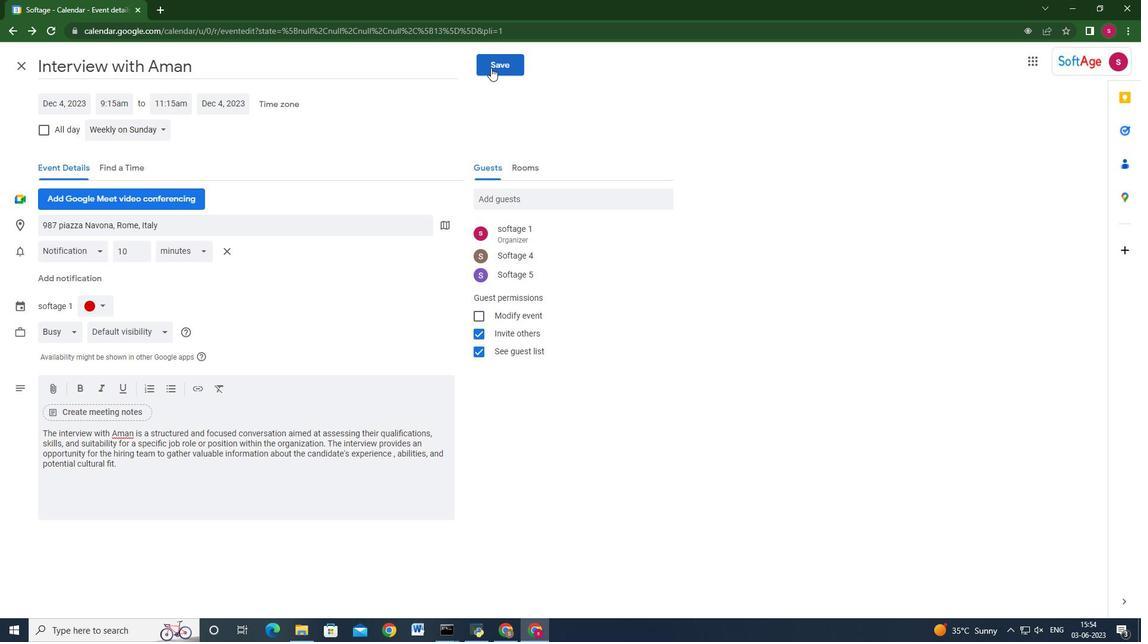 
Action: Mouse pressed left at (491, 67)
Screenshot: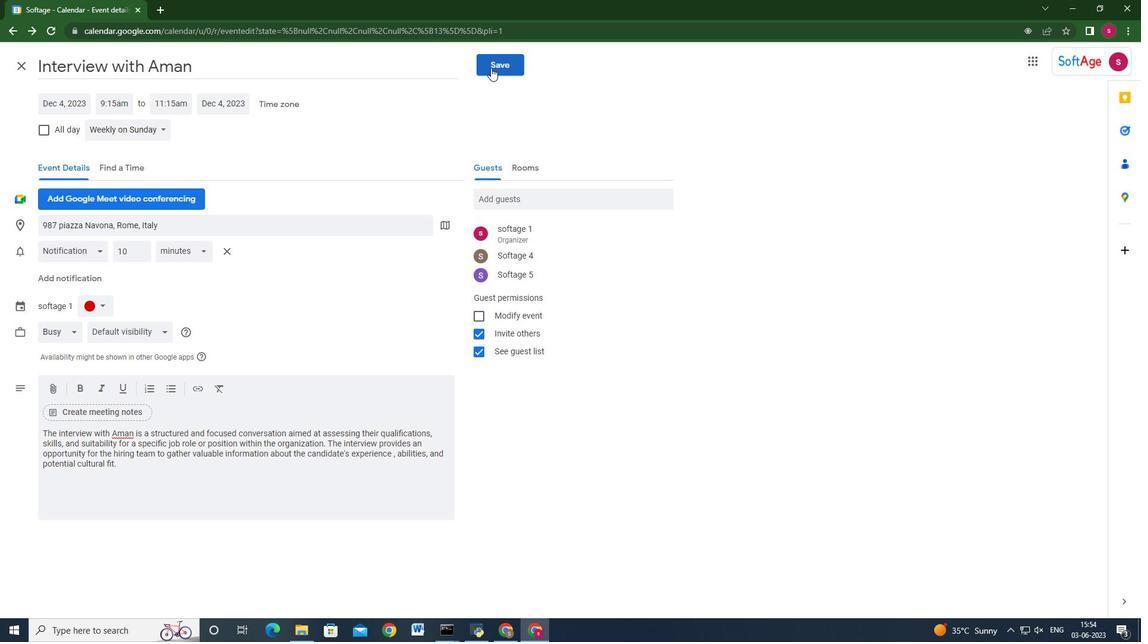 
Action: Mouse moved to (684, 360)
Screenshot: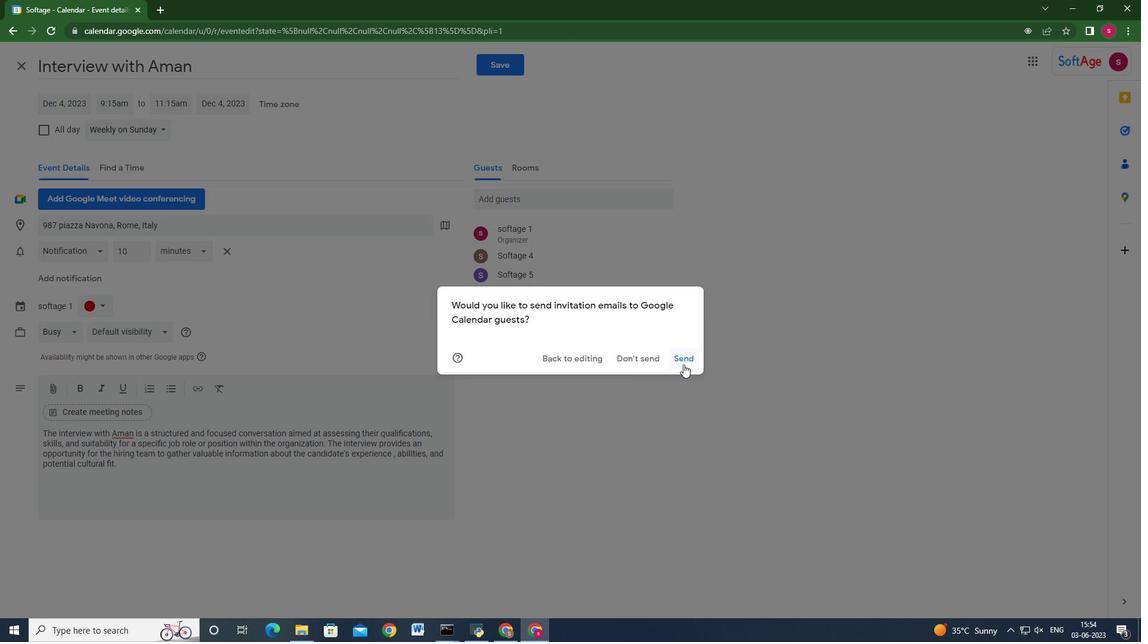 
Action: Mouse pressed left at (684, 360)
Screenshot: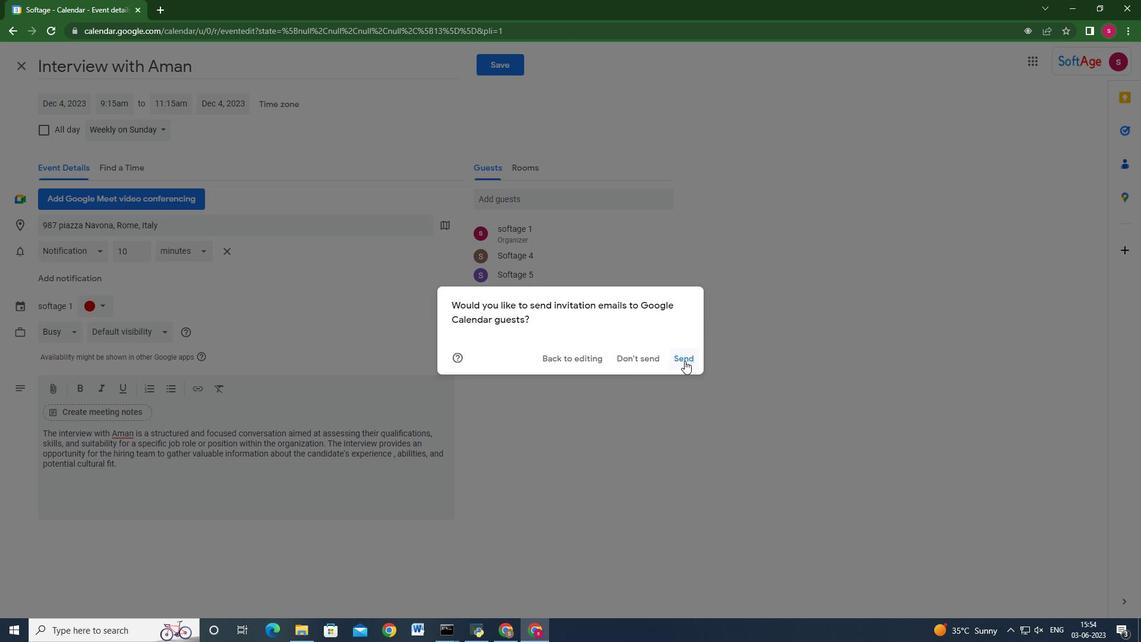 
Action: Mouse moved to (662, 367)
Screenshot: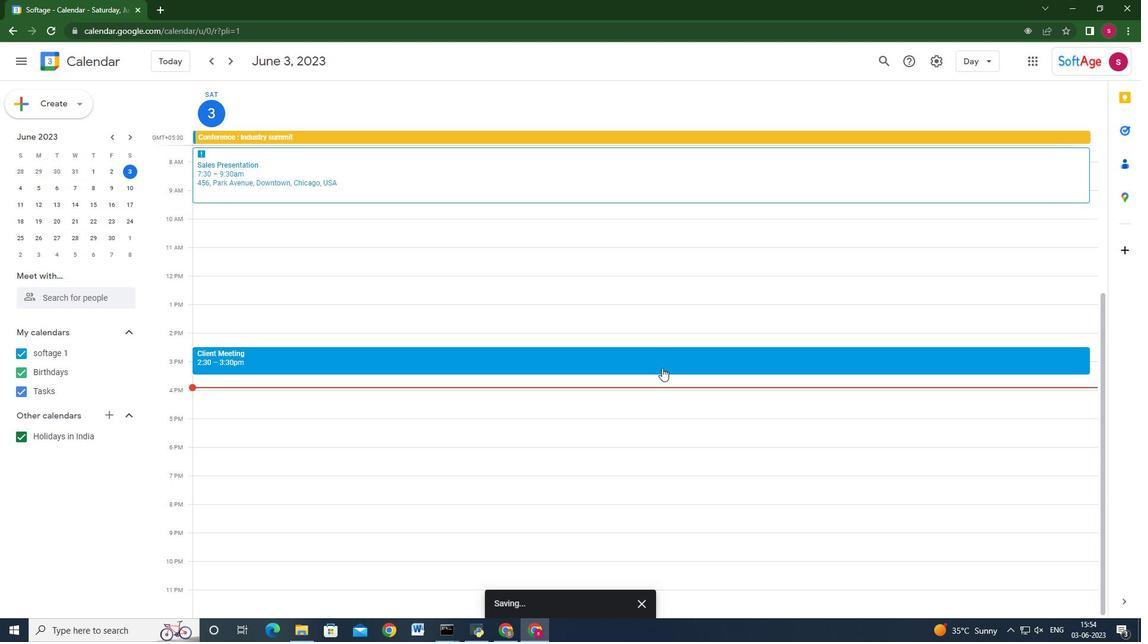
